 Task: Create a due date automation trigger when advanced on, on the wednesday of the week a card is due add dates not due tomorrow at 11:00 AM.
Action: Mouse moved to (1230, 233)
Screenshot: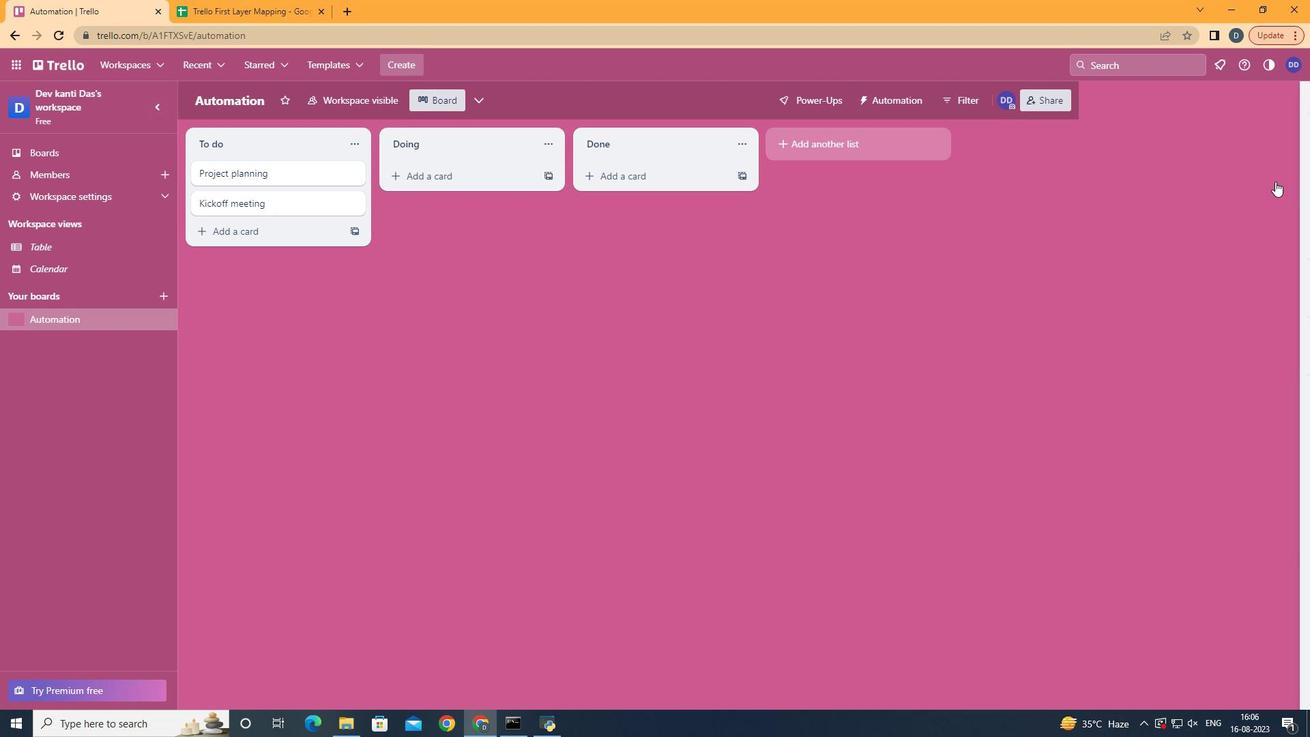 
Action: Mouse pressed left at (1230, 233)
Screenshot: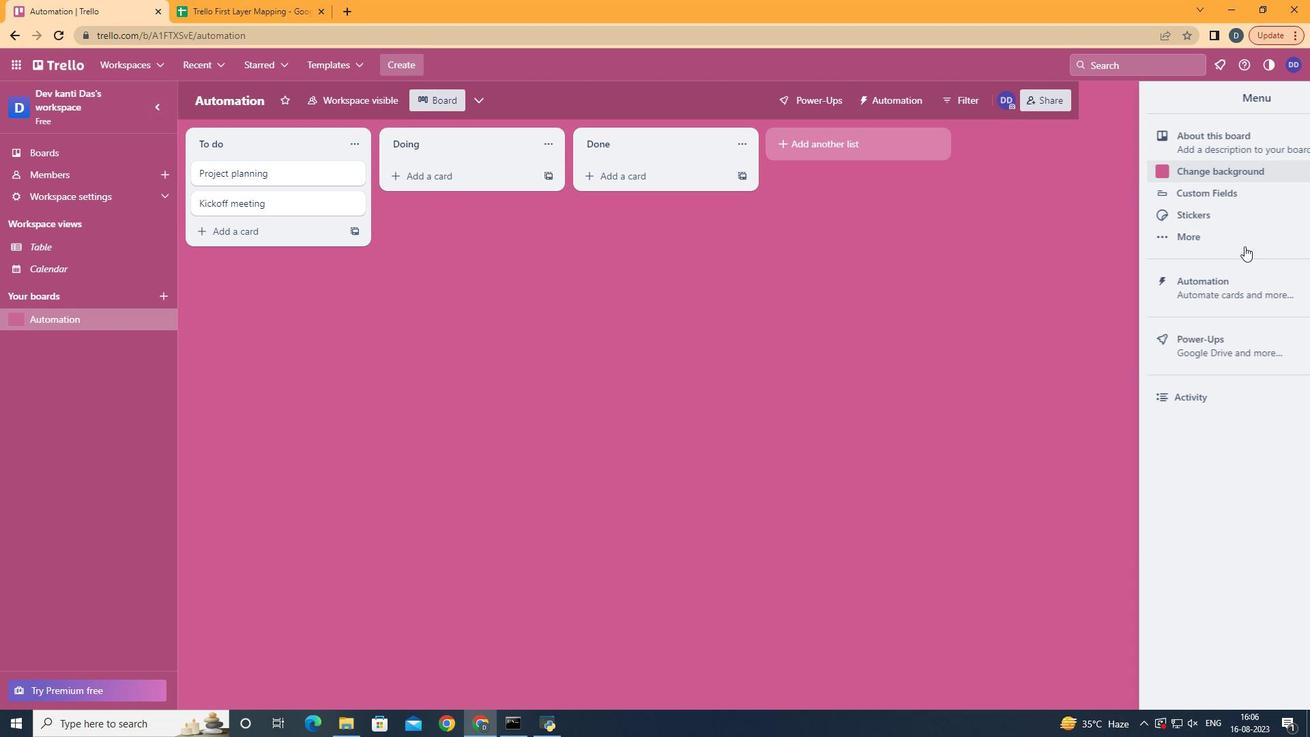
Action: Mouse moved to (1164, 365)
Screenshot: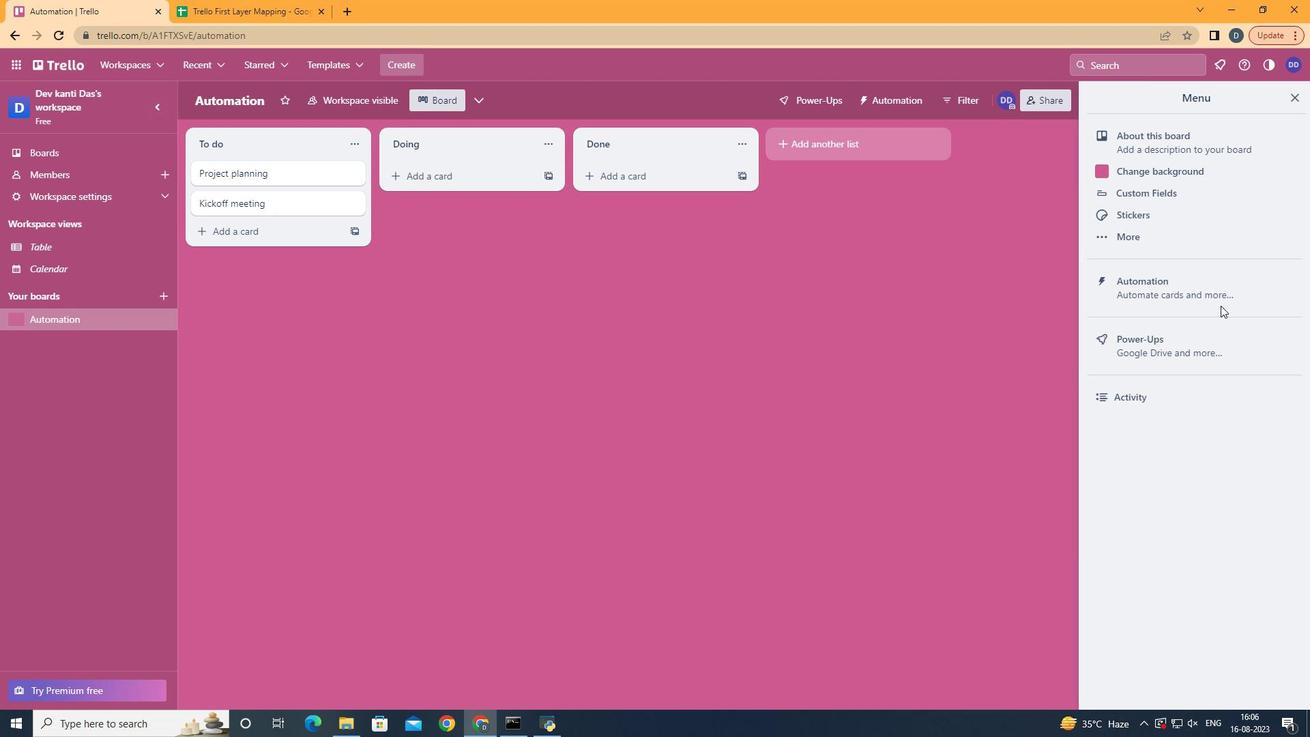 
Action: Mouse pressed left at (1164, 365)
Screenshot: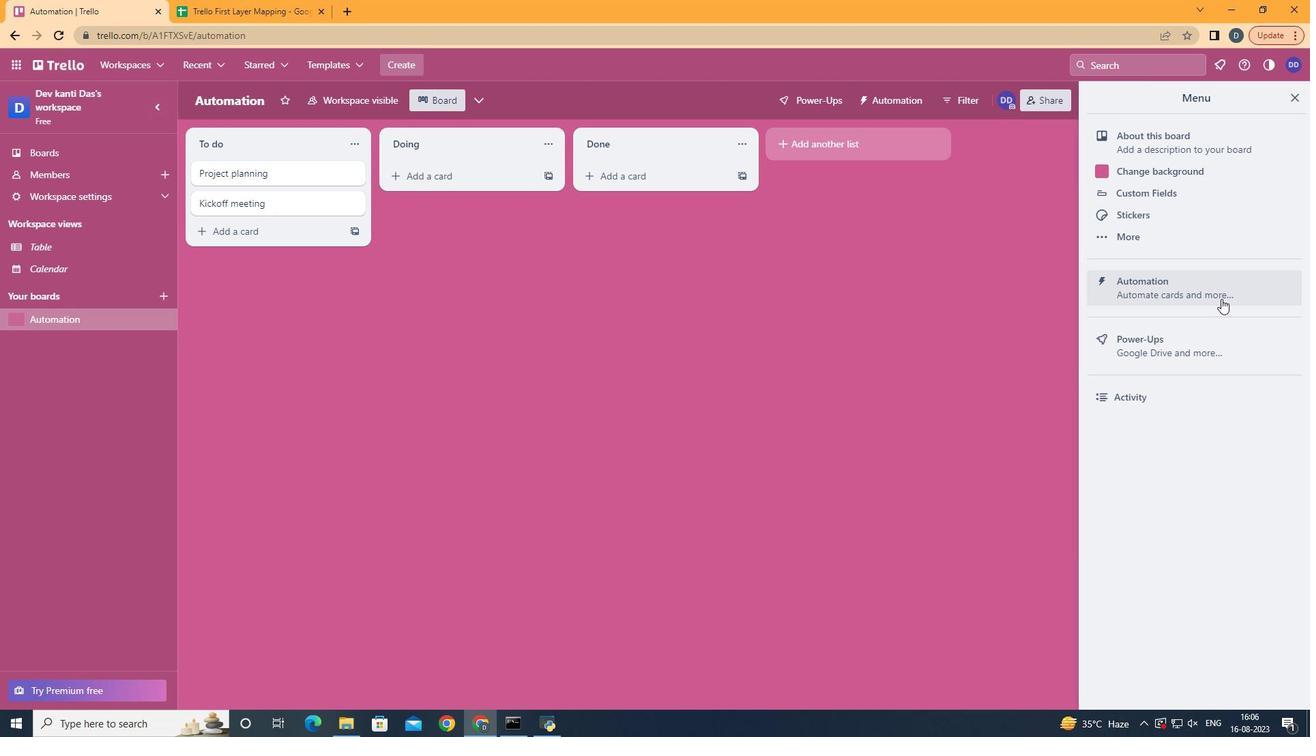 
Action: Mouse moved to (1165, 360)
Screenshot: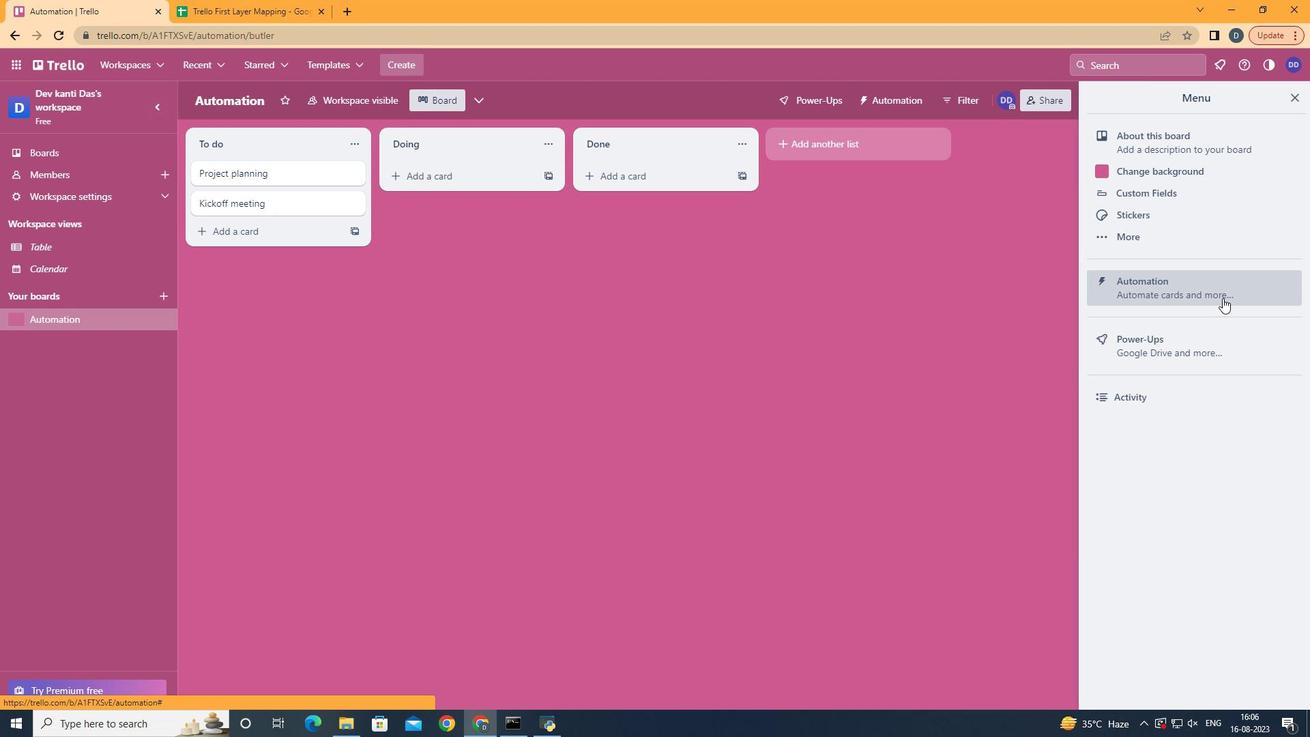 
Action: Mouse pressed left at (1165, 360)
Screenshot: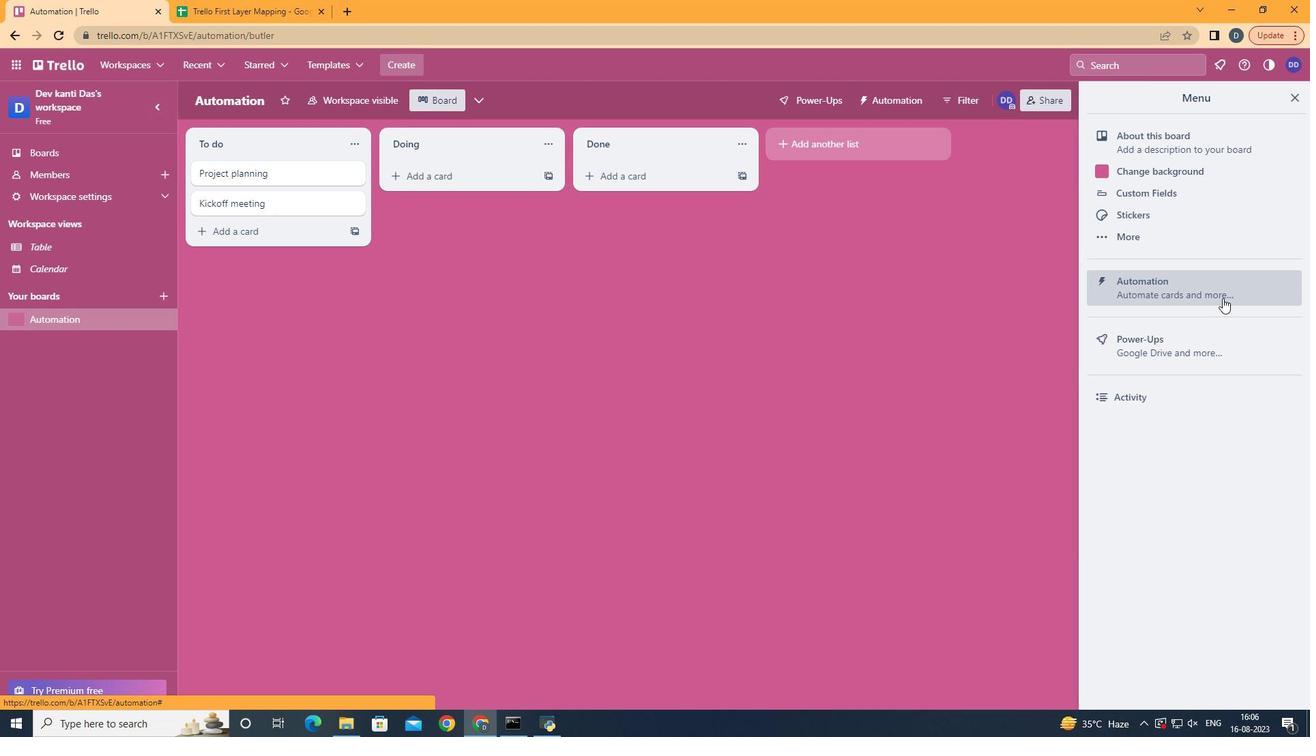 
Action: Mouse moved to (262, 352)
Screenshot: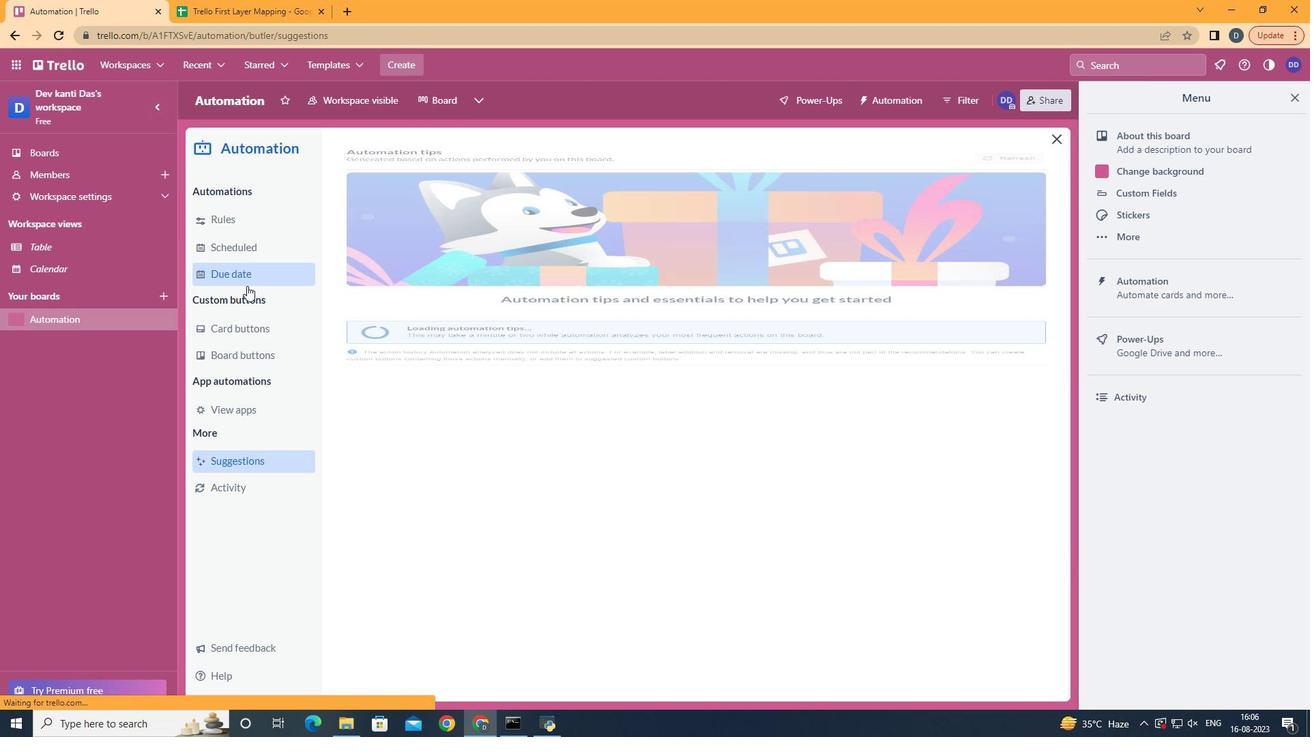 
Action: Mouse pressed left at (262, 352)
Screenshot: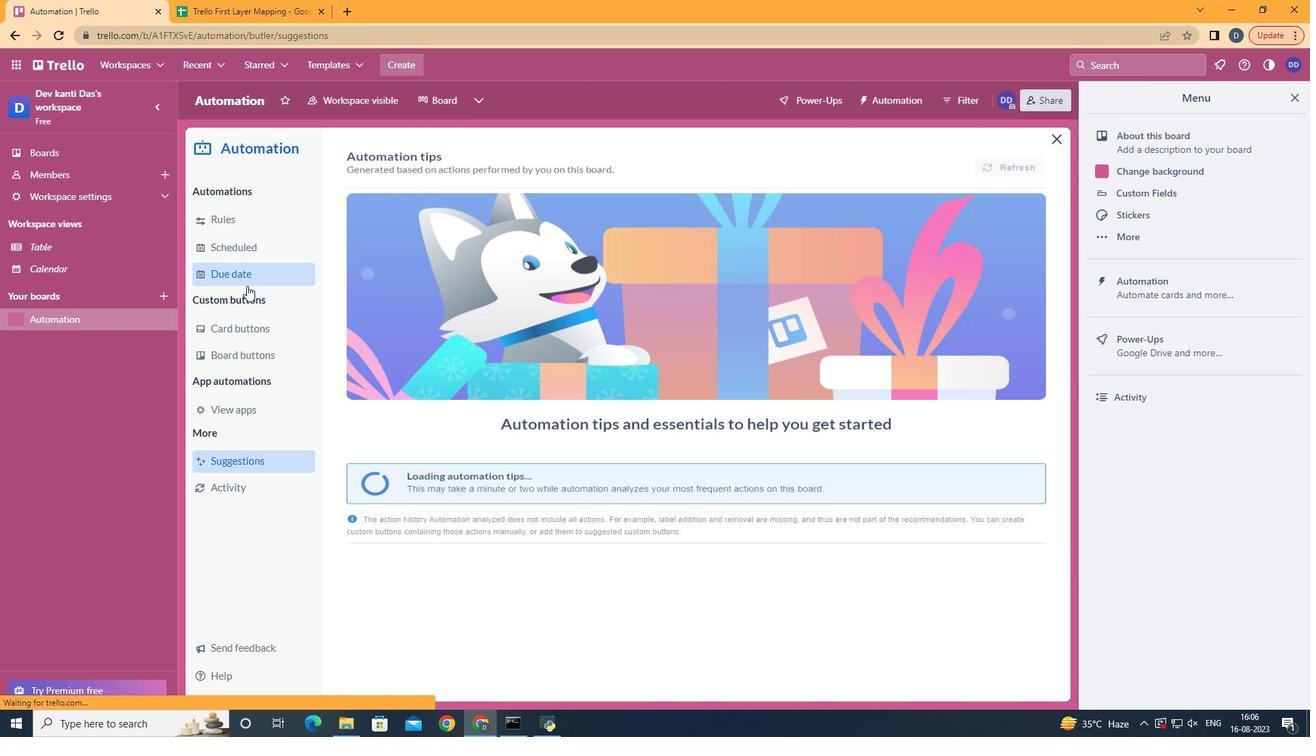 
Action: Mouse moved to (927, 272)
Screenshot: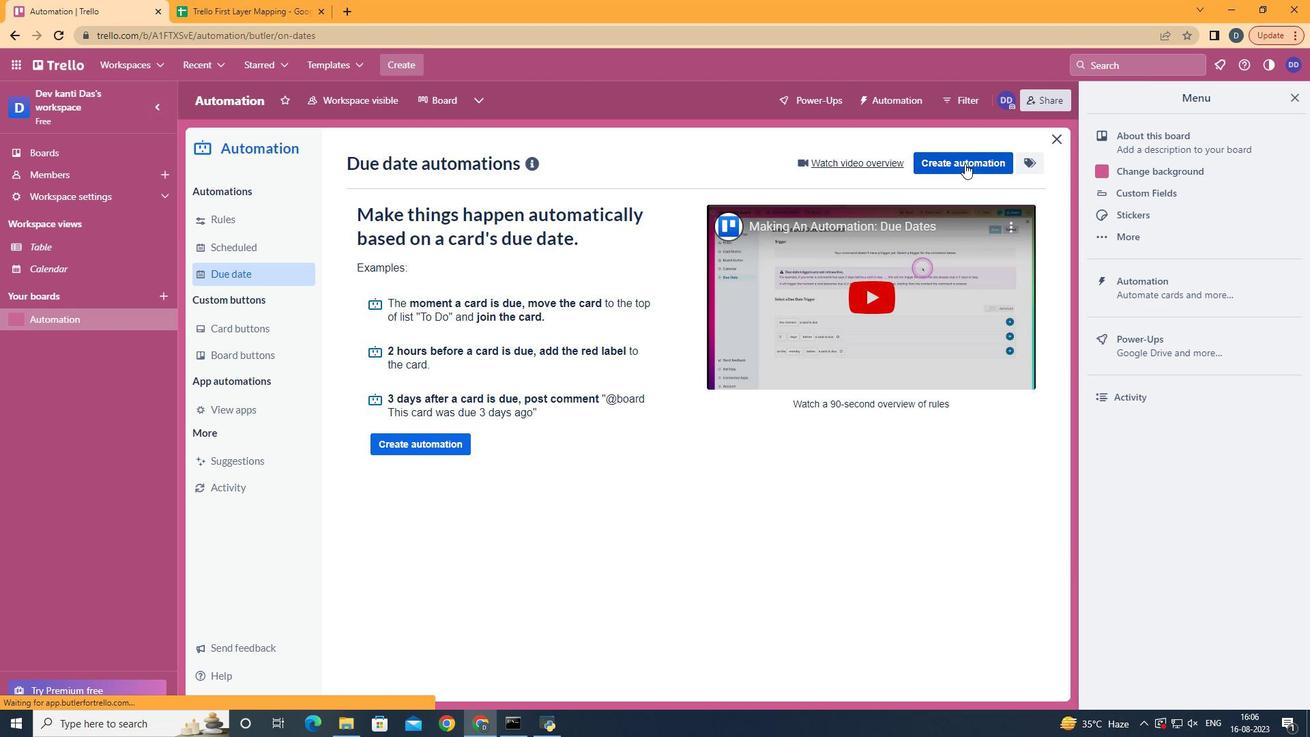 
Action: Mouse pressed left at (927, 272)
Screenshot: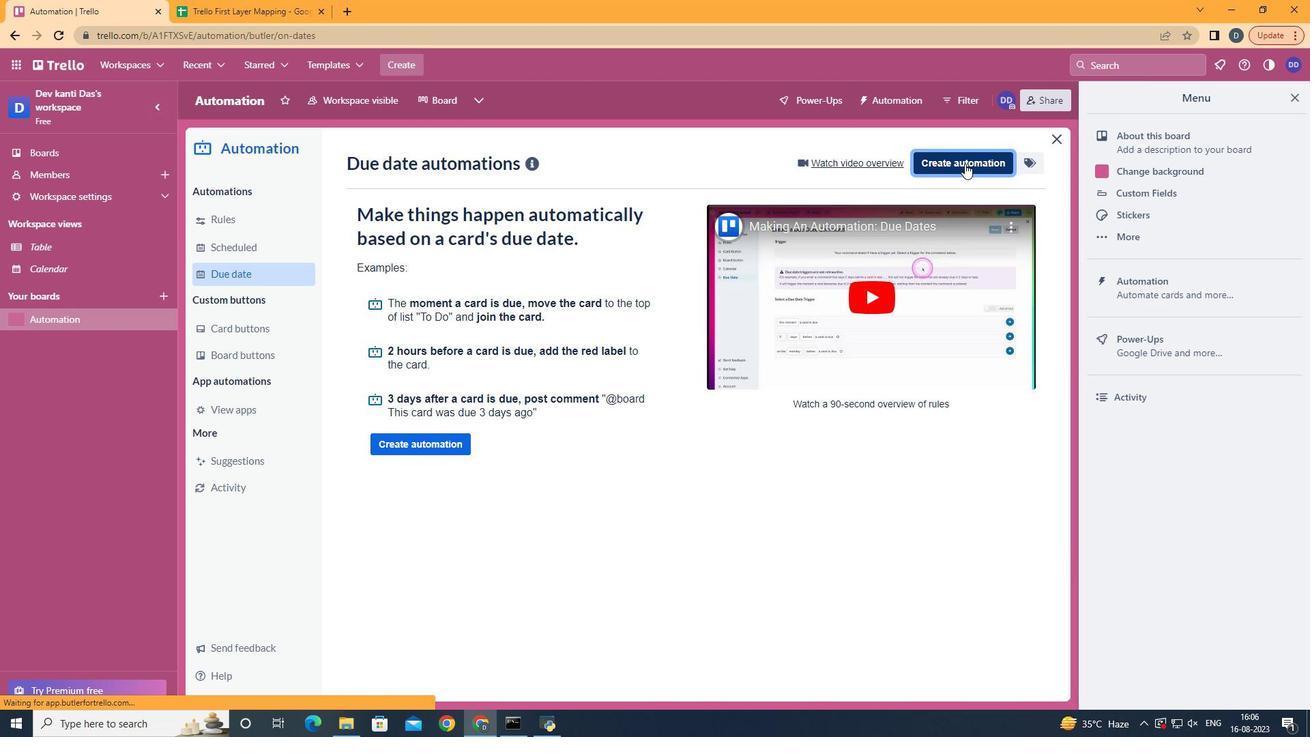 
Action: Mouse moved to (716, 356)
Screenshot: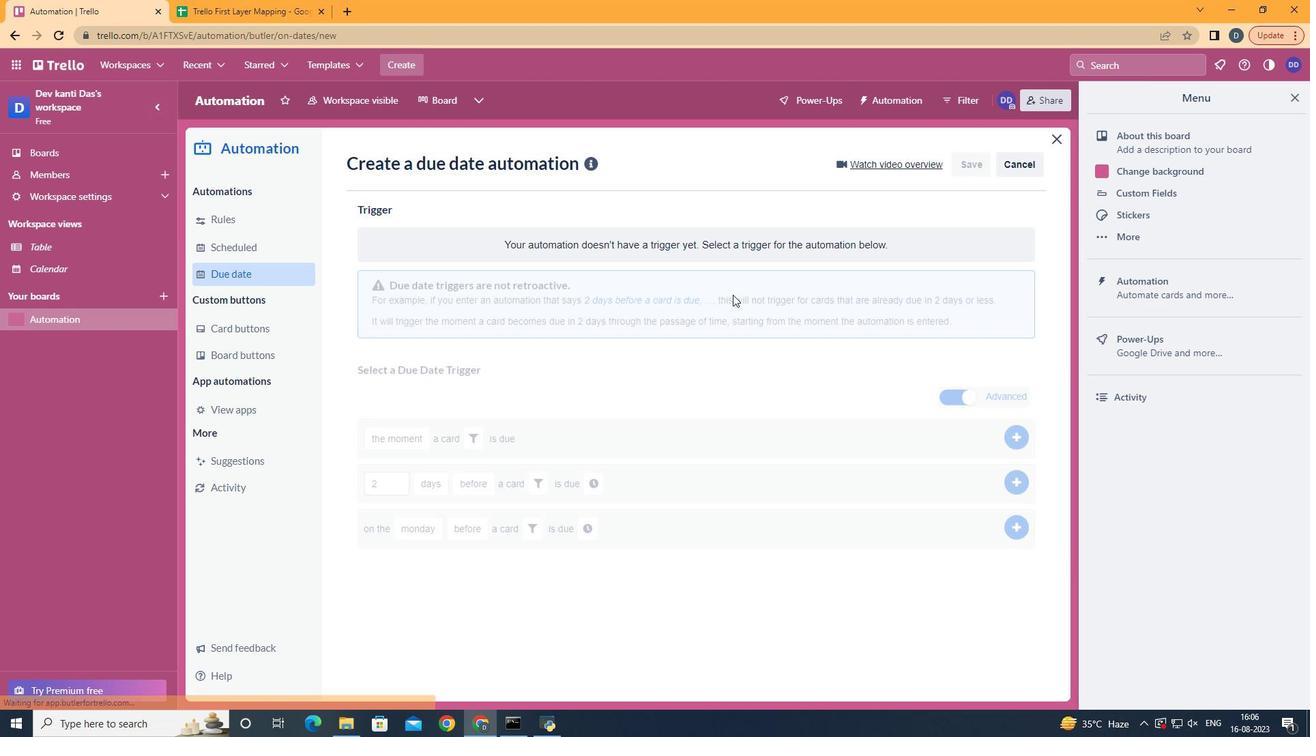 
Action: Mouse pressed left at (716, 356)
Screenshot: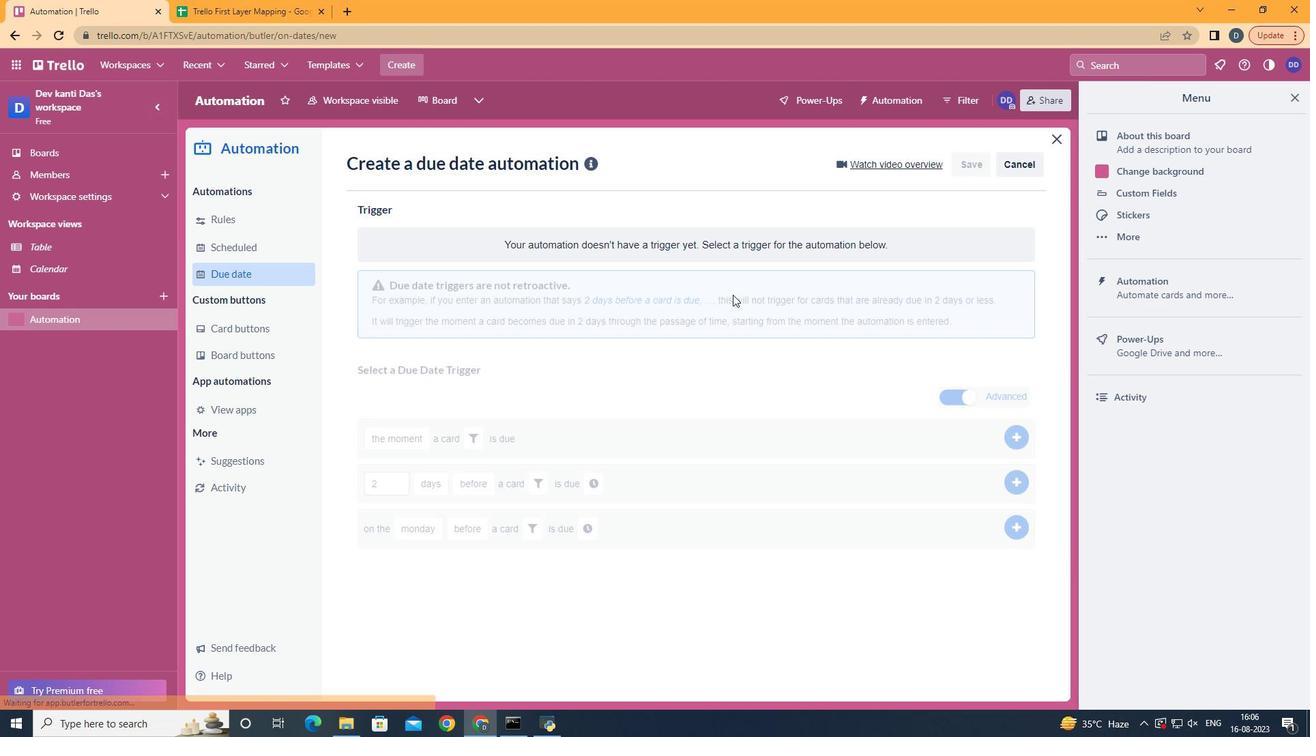 
Action: Mouse moved to (446, 431)
Screenshot: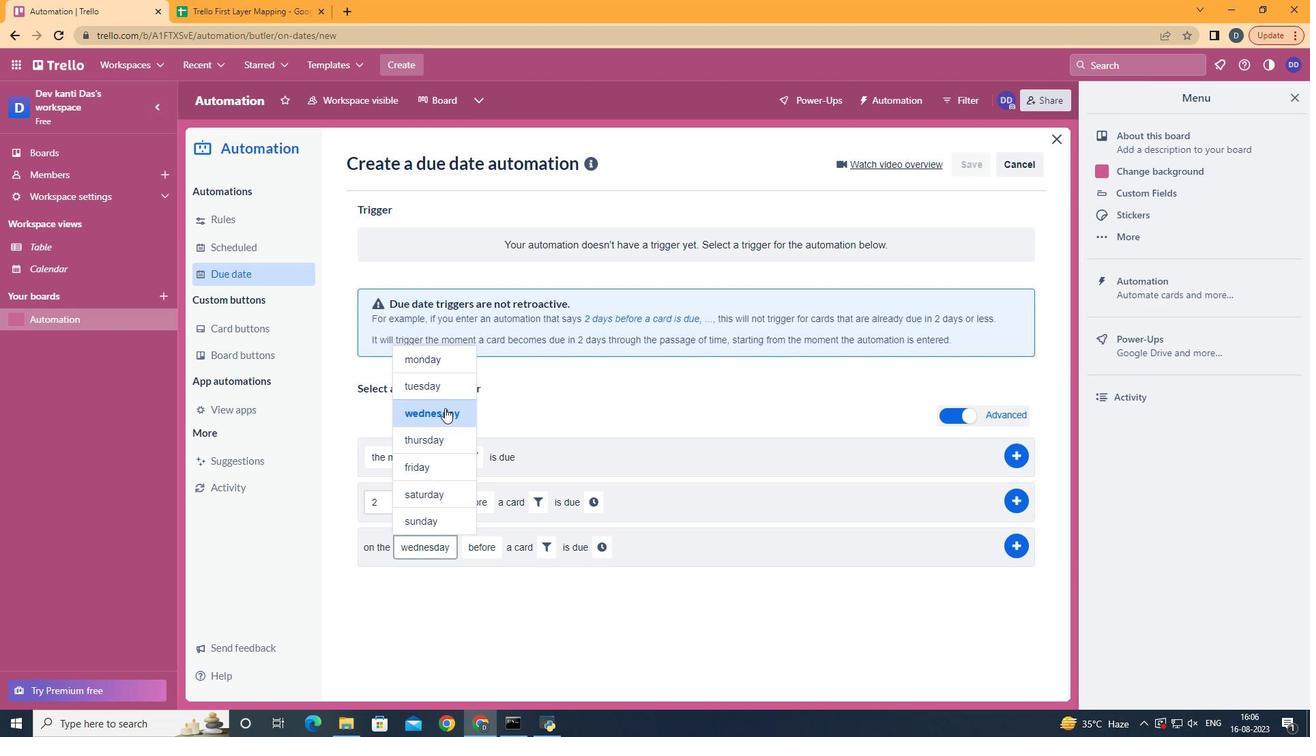 
Action: Mouse pressed left at (446, 431)
Screenshot: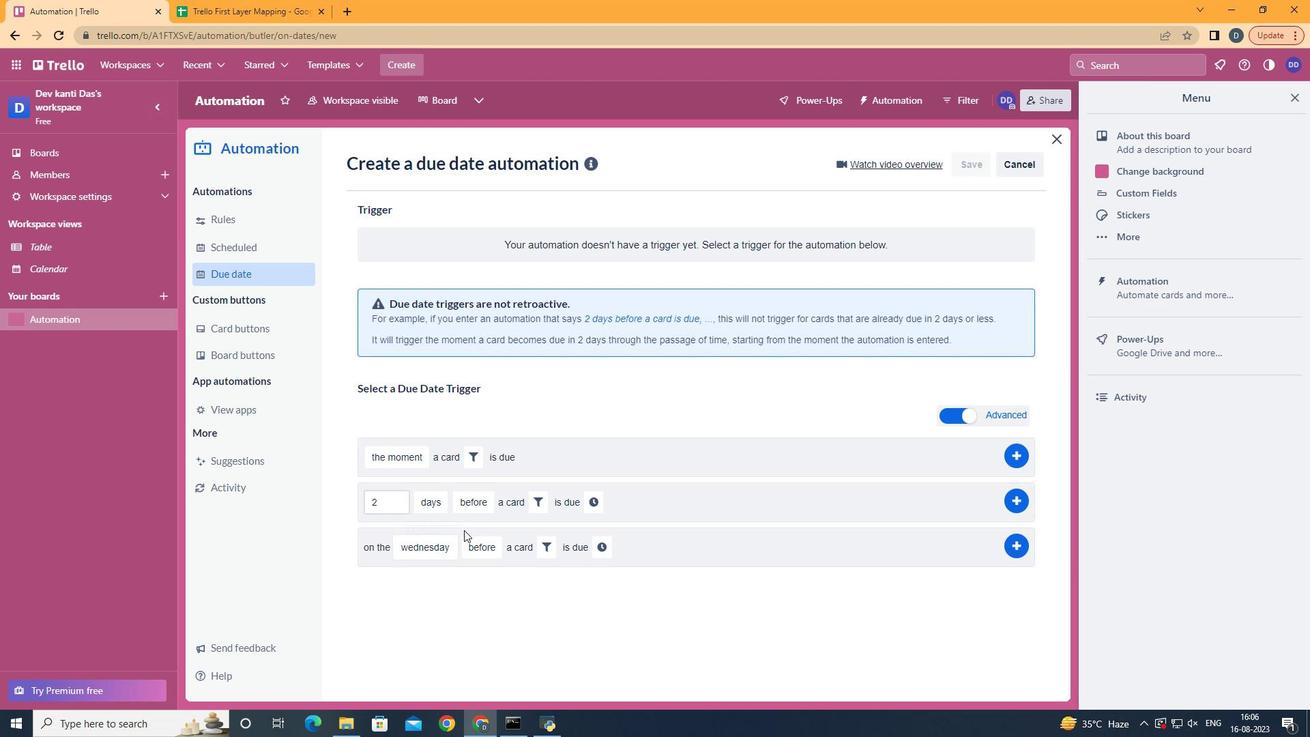 
Action: Mouse moved to (500, 569)
Screenshot: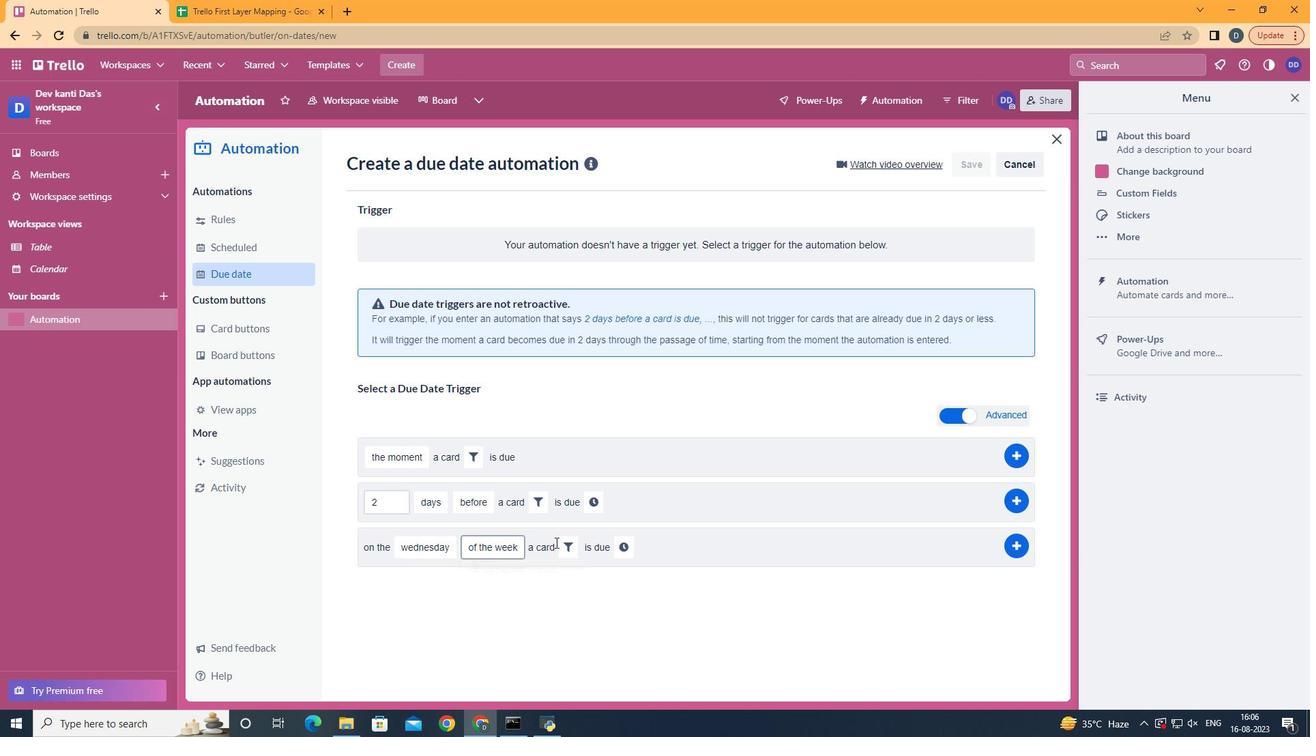 
Action: Mouse pressed left at (500, 569)
Screenshot: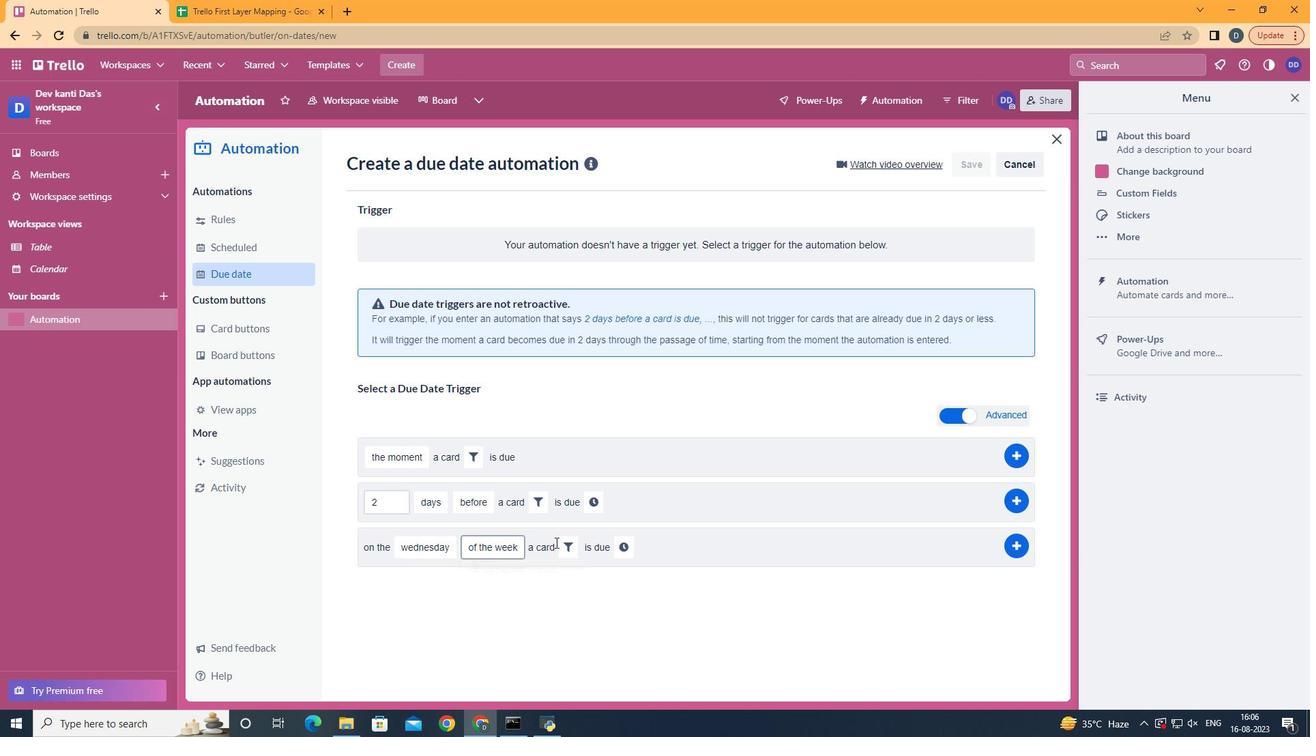
Action: Mouse moved to (554, 514)
Screenshot: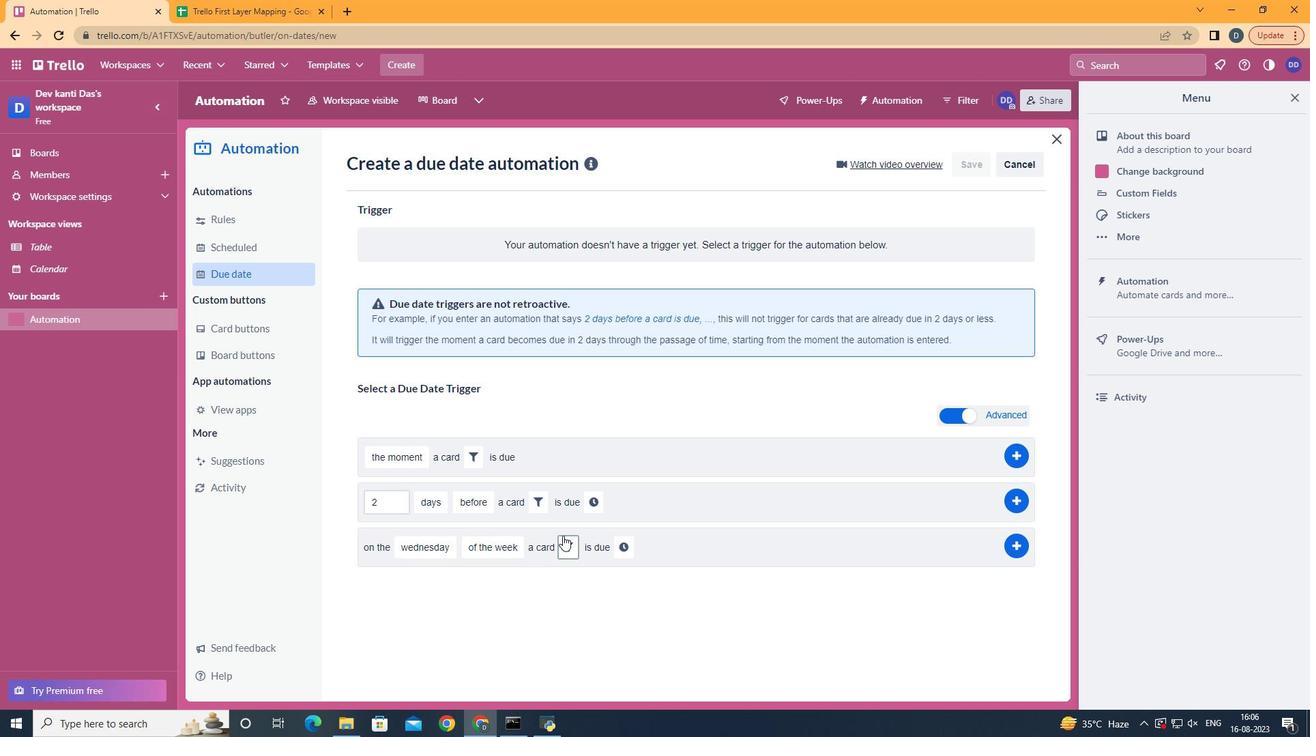 
Action: Mouse pressed left at (554, 514)
Screenshot: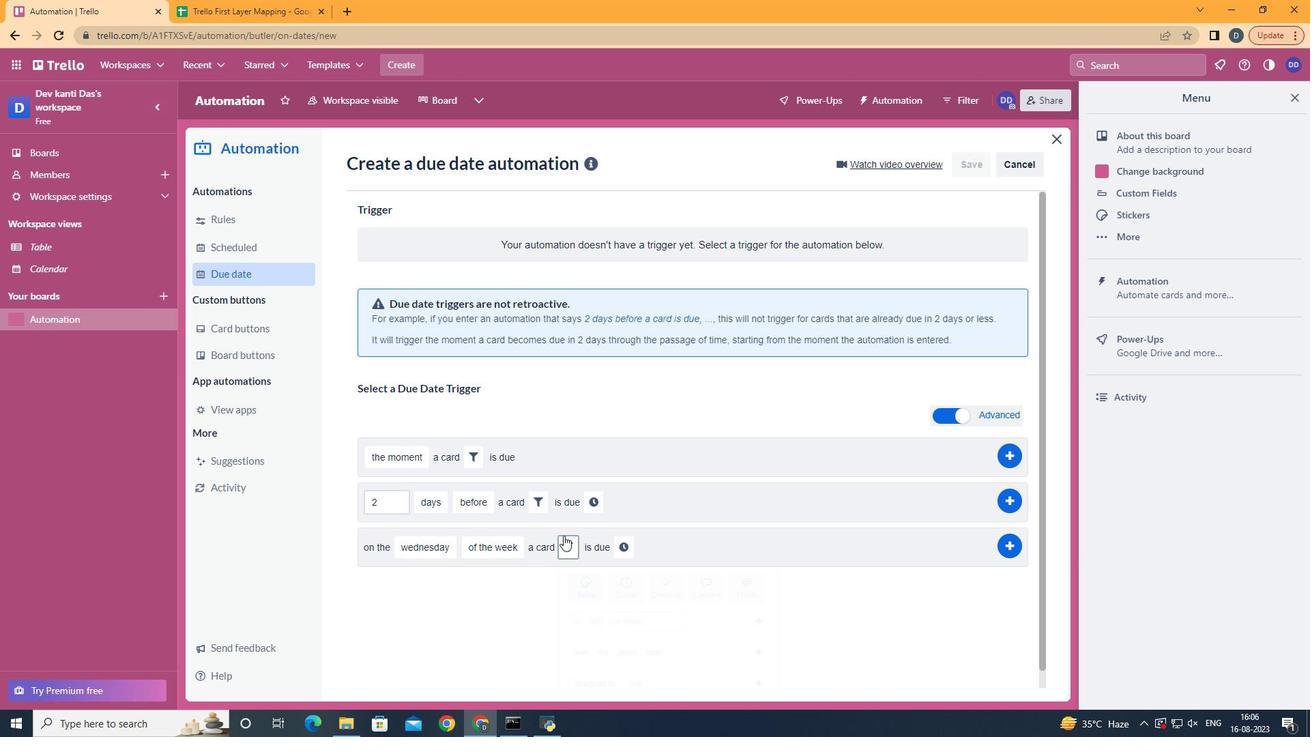 
Action: Mouse moved to (635, 550)
Screenshot: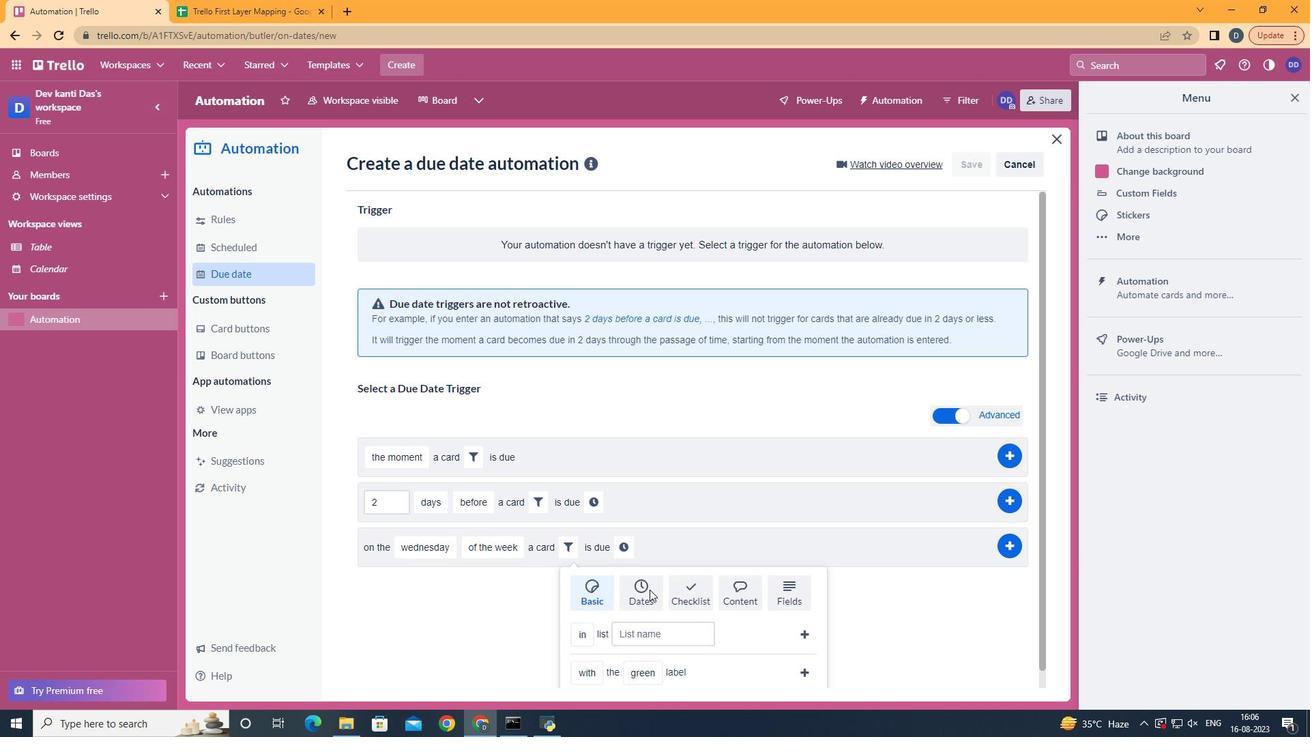 
Action: Mouse pressed left at (635, 550)
Screenshot: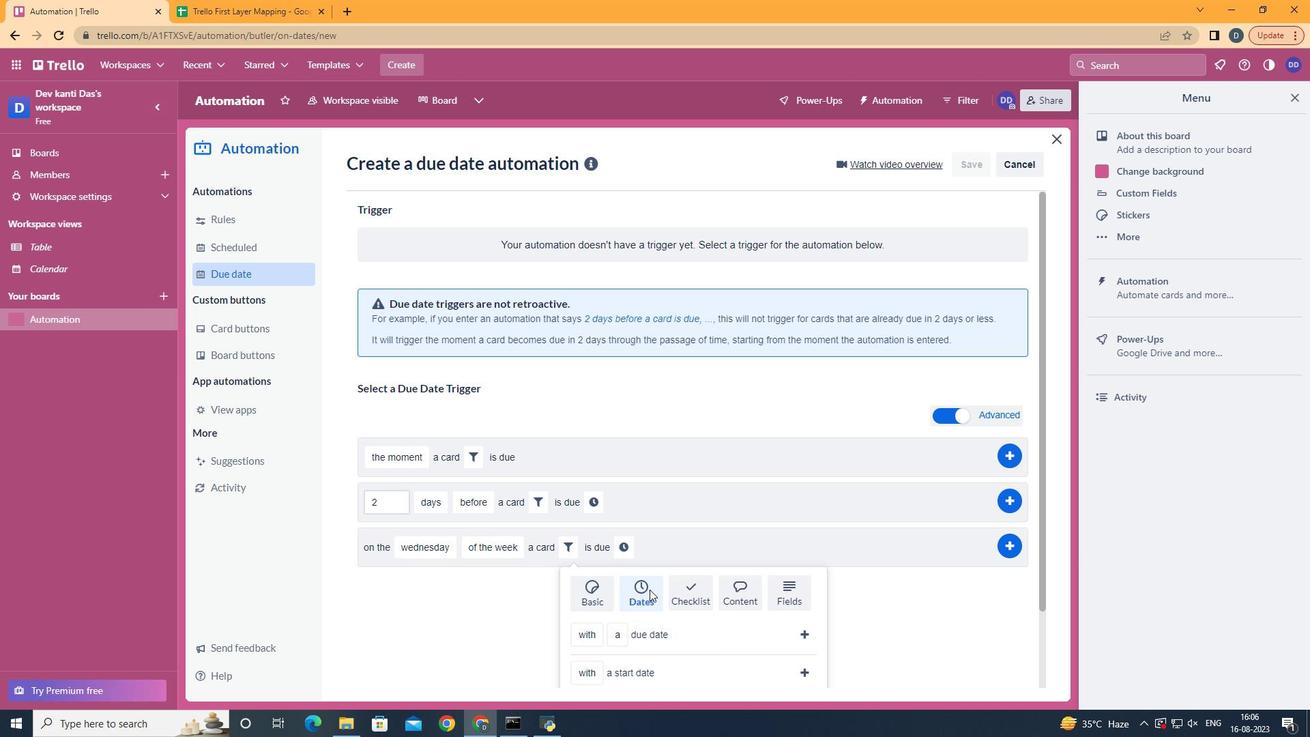 
Action: Mouse scrolled (635, 550) with delta (0, 0)
Screenshot: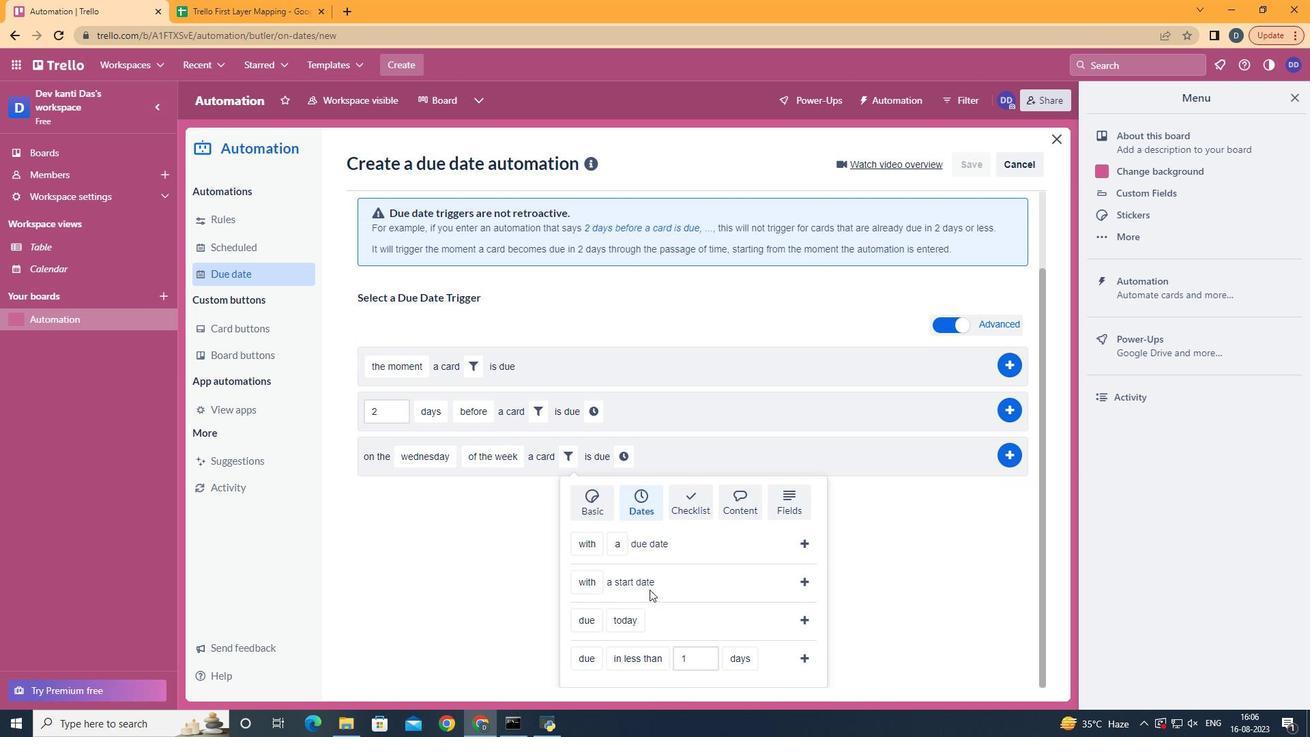 
Action: Mouse scrolled (635, 550) with delta (0, 0)
Screenshot: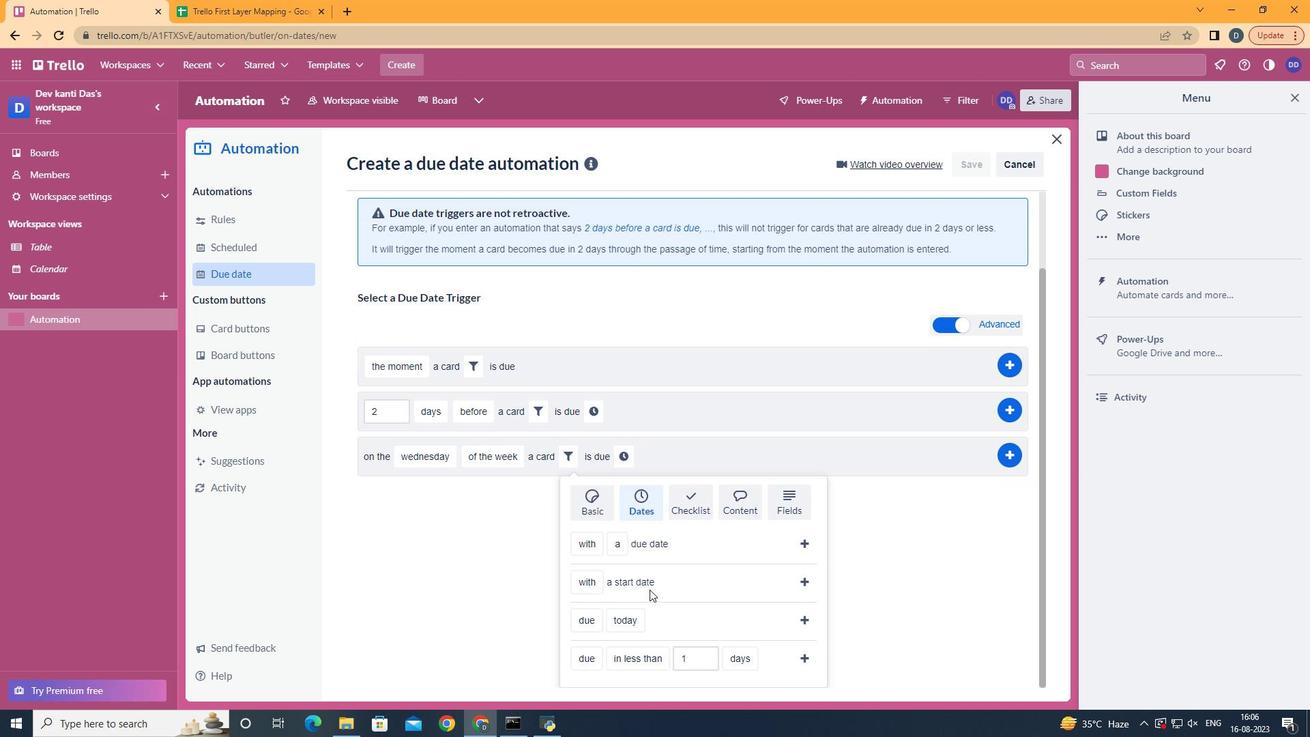 
Action: Mouse scrolled (635, 550) with delta (0, 0)
Screenshot: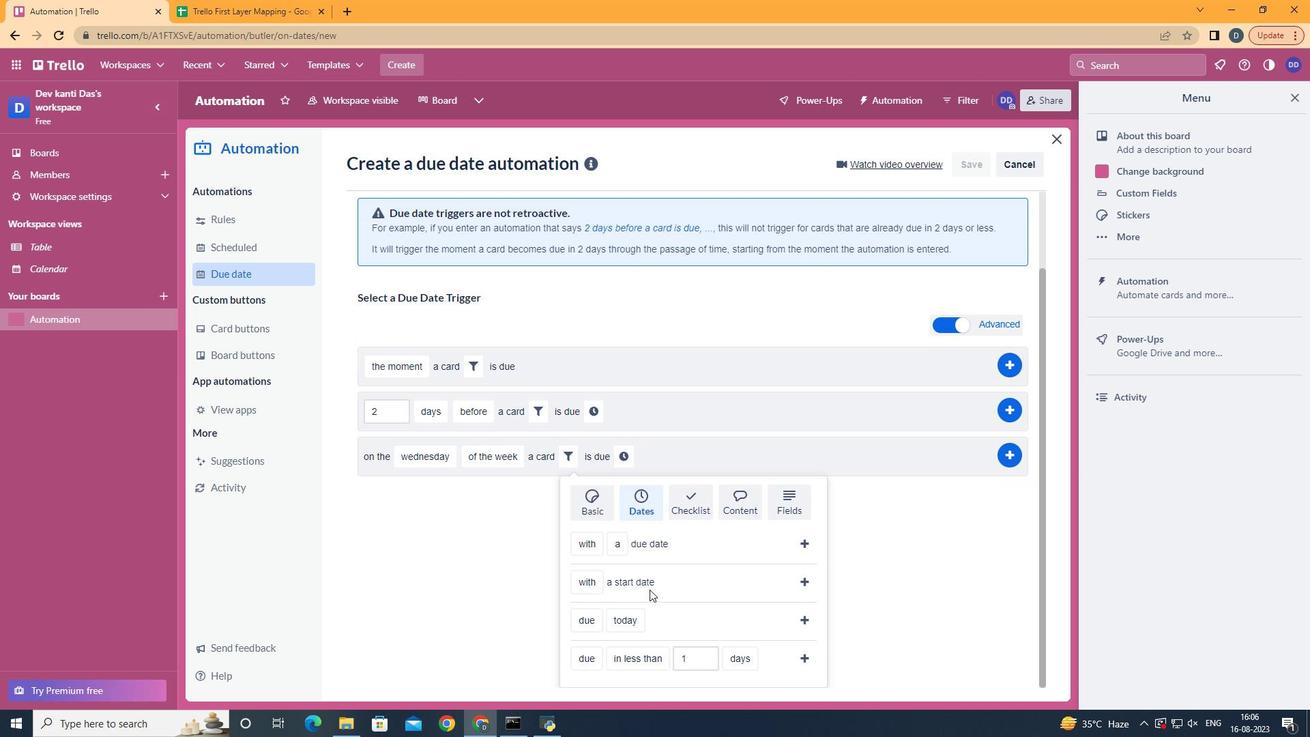 
Action: Mouse scrolled (635, 550) with delta (0, 0)
Screenshot: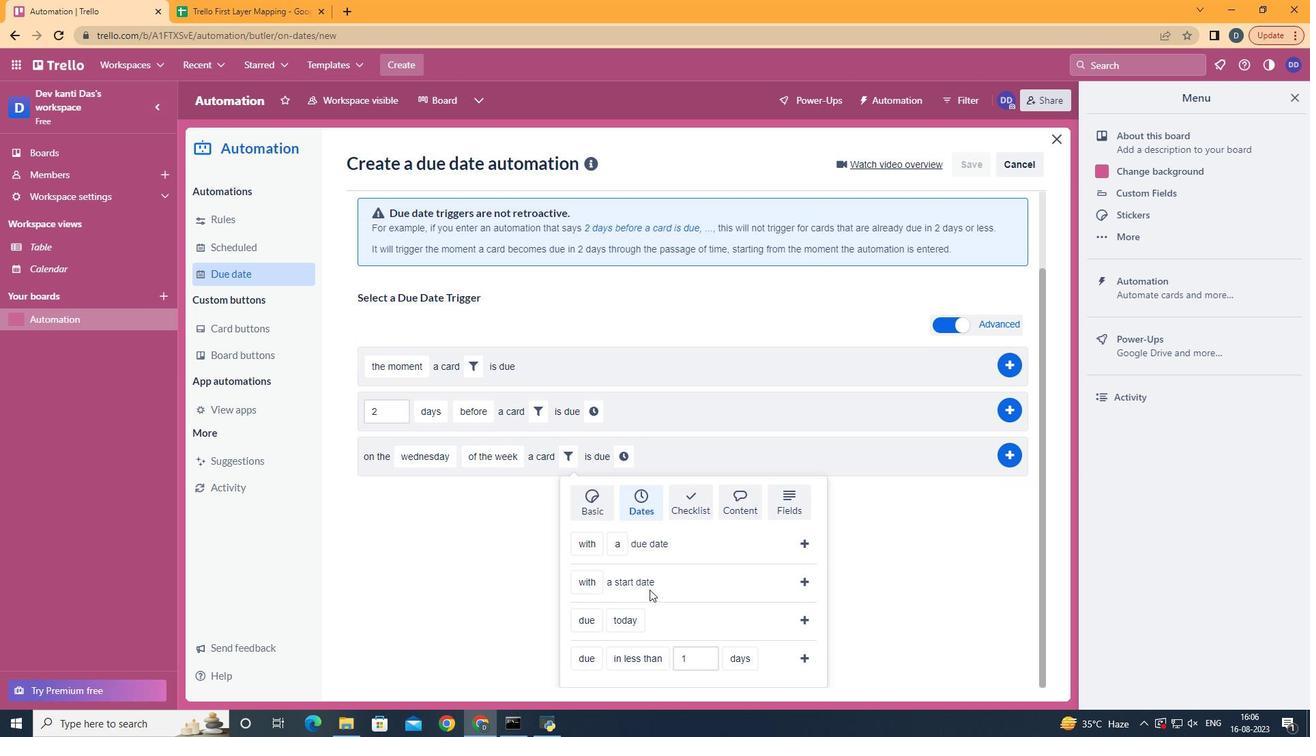 
Action: Mouse scrolled (635, 550) with delta (0, 0)
Screenshot: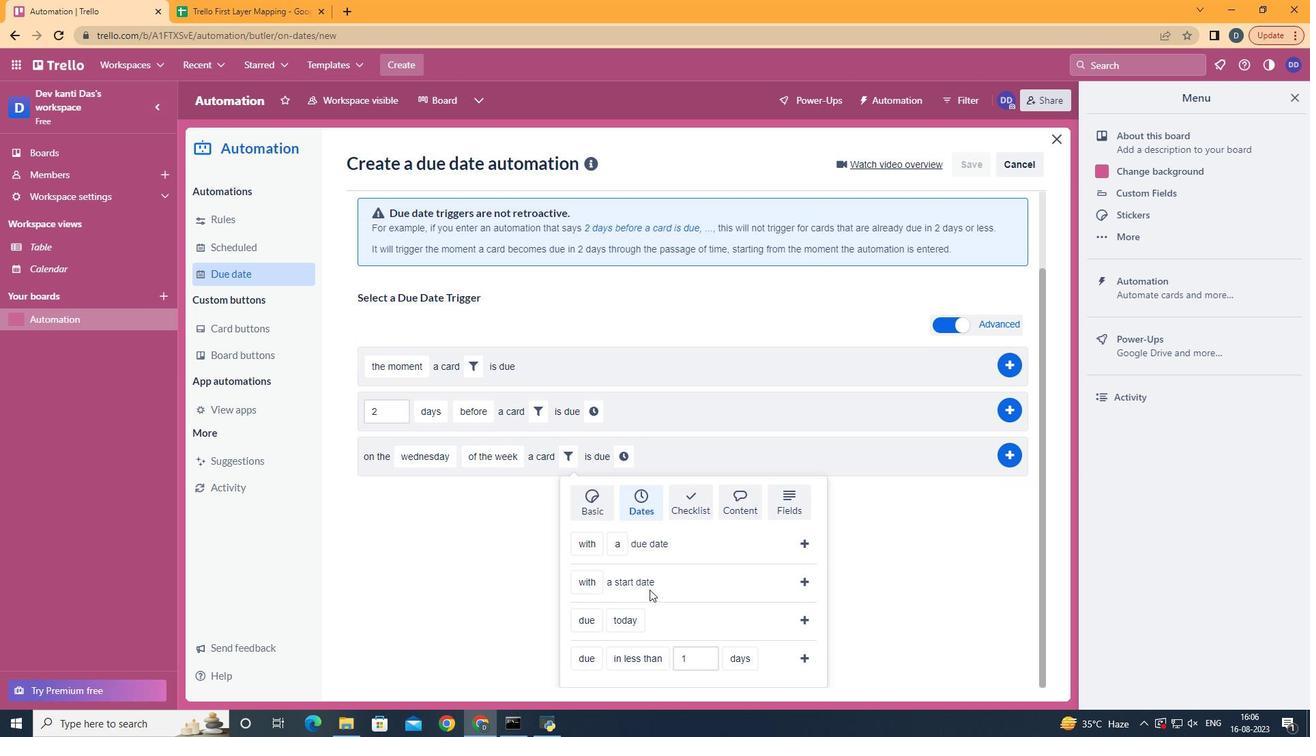 
Action: Mouse moved to (599, 520)
Screenshot: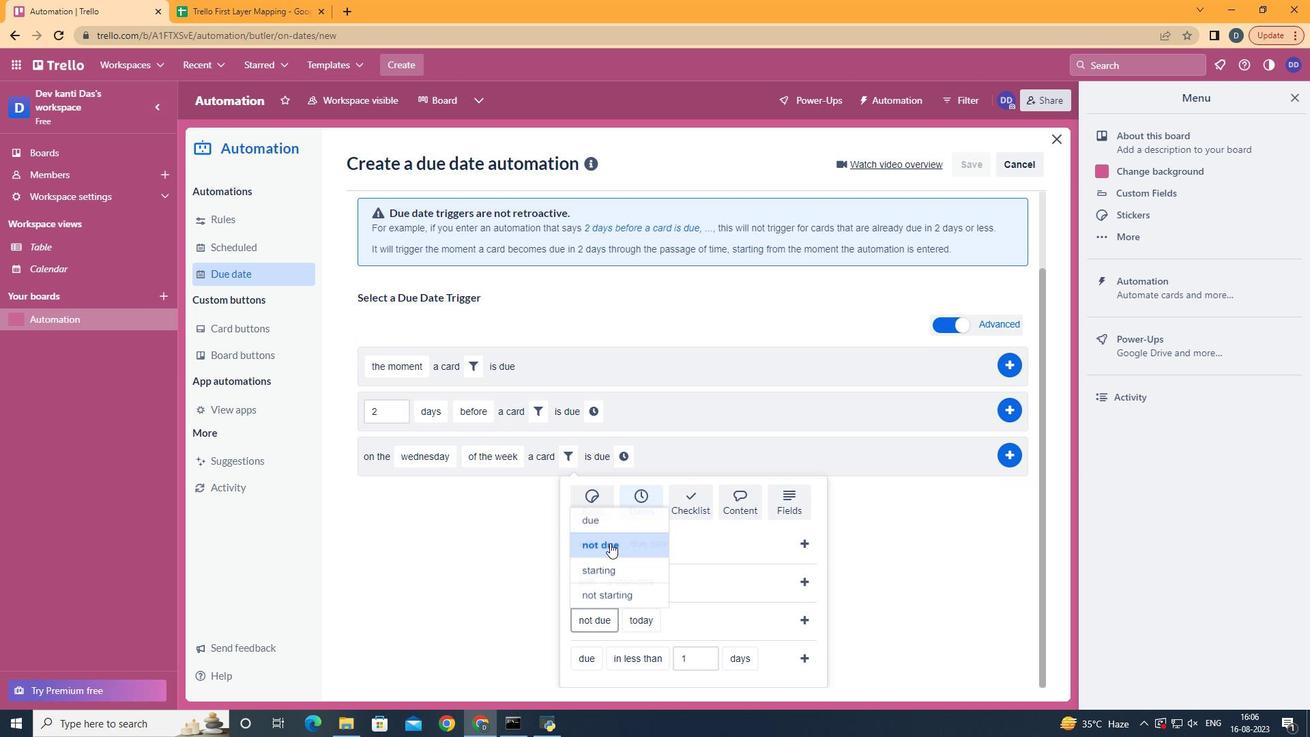 
Action: Mouse pressed left at (599, 520)
Screenshot: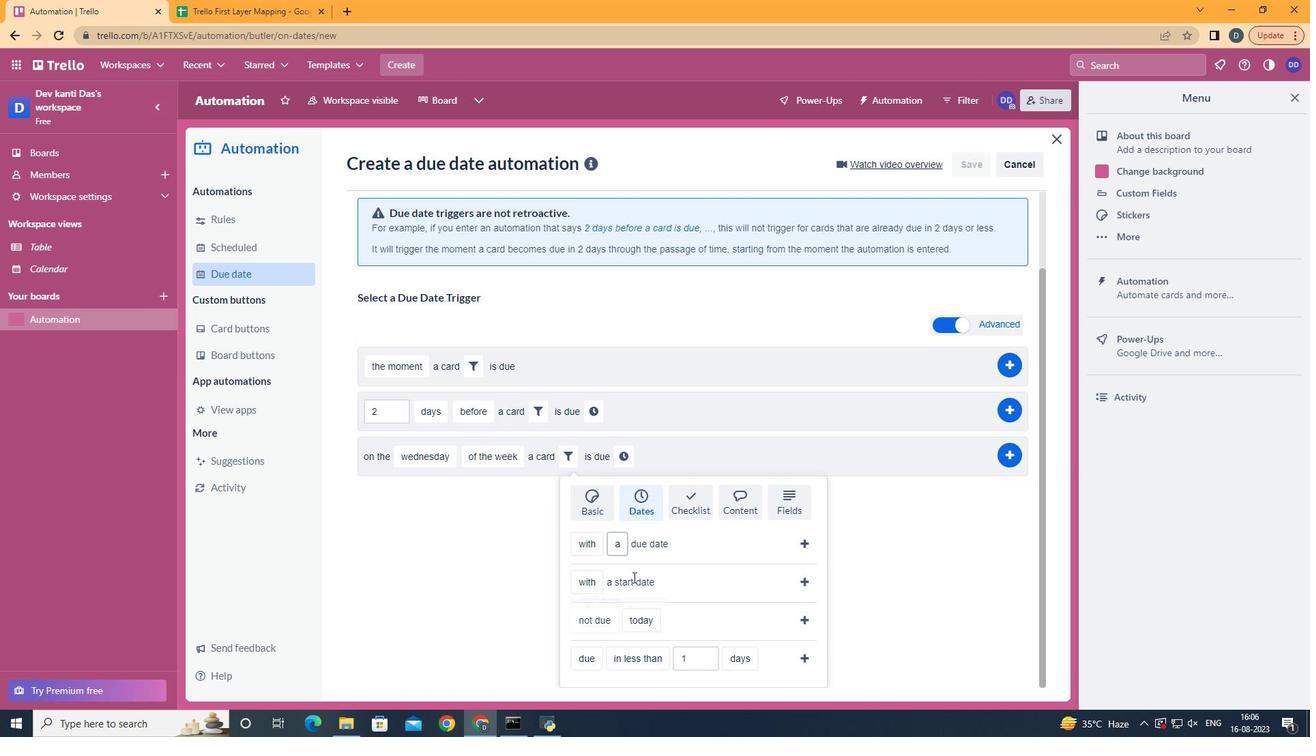 
Action: Mouse moved to (657, 483)
Screenshot: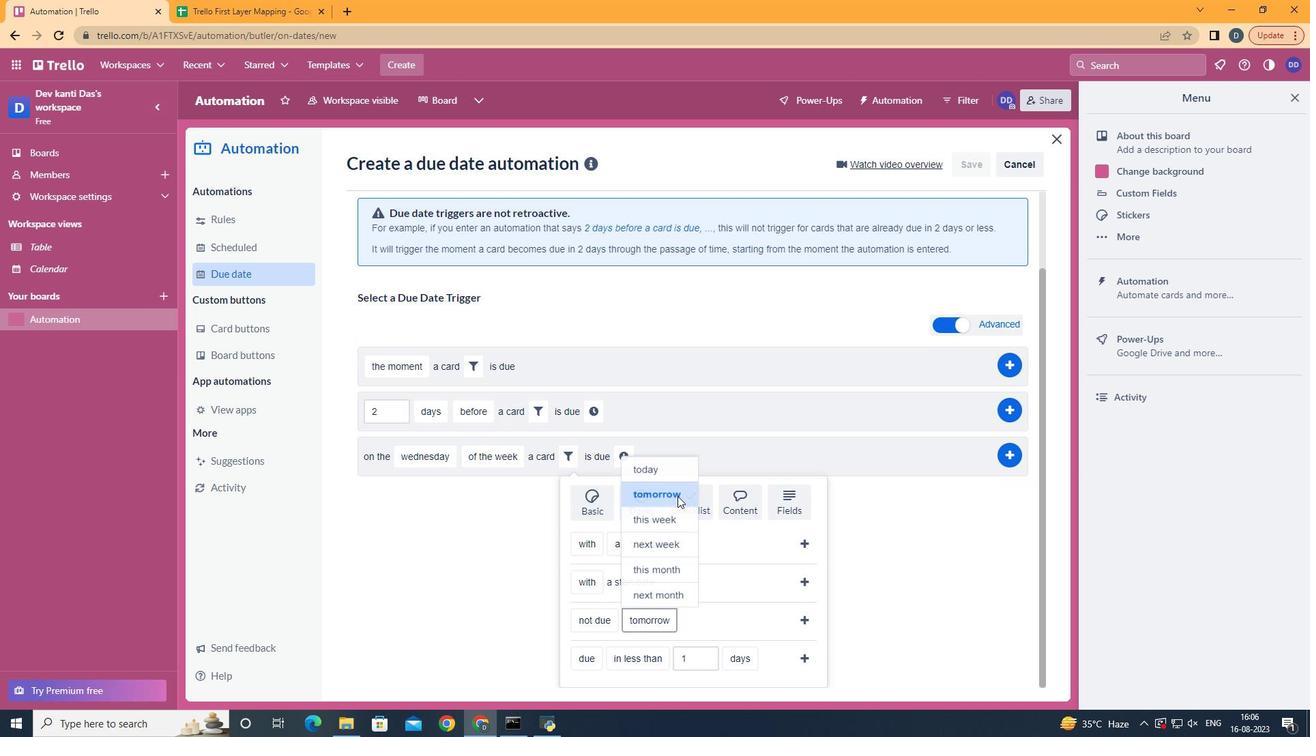 
Action: Mouse pressed left at (657, 483)
Screenshot: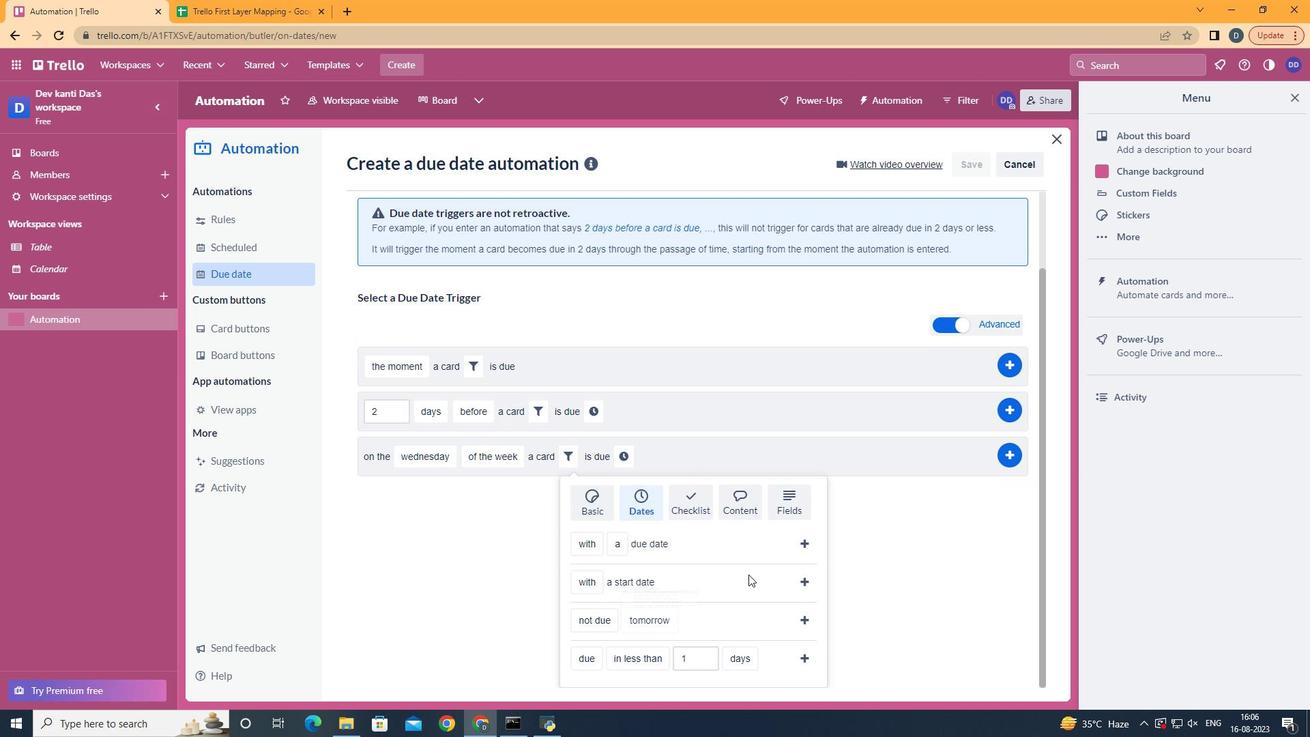 
Action: Mouse moved to (773, 570)
Screenshot: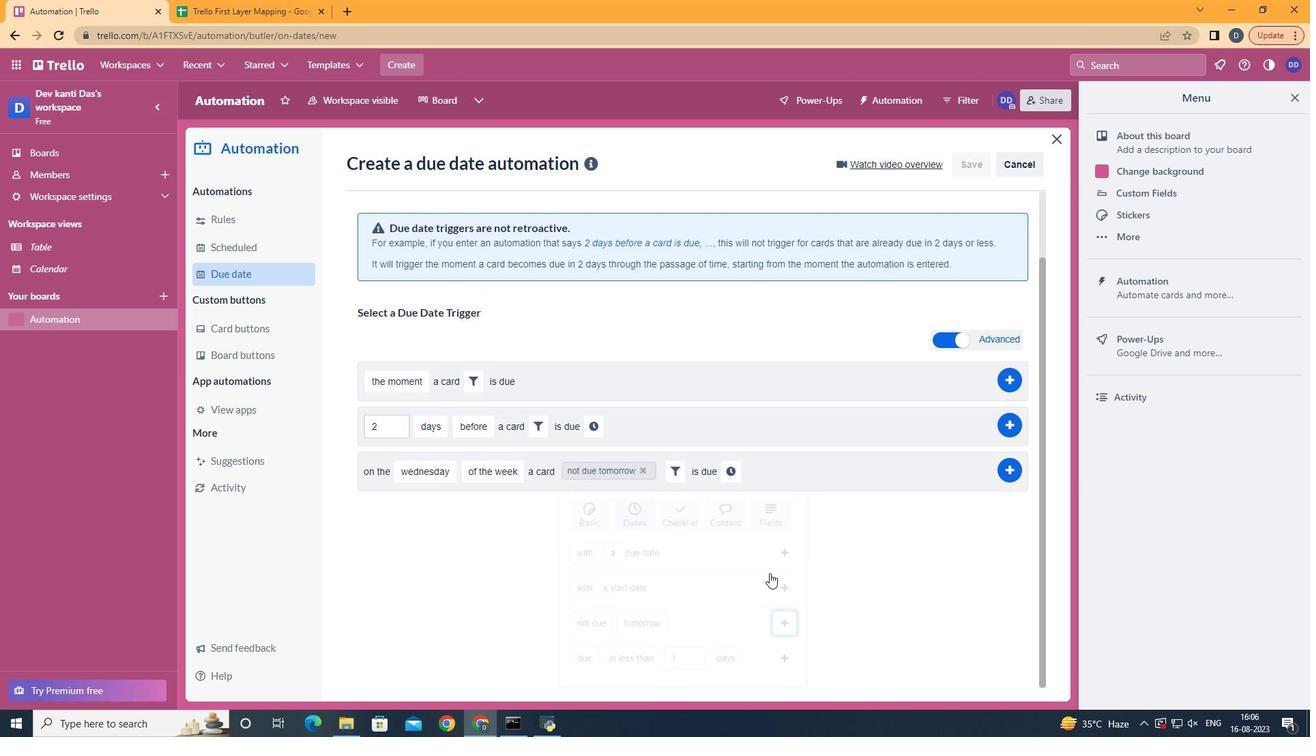 
Action: Mouse pressed left at (773, 570)
Screenshot: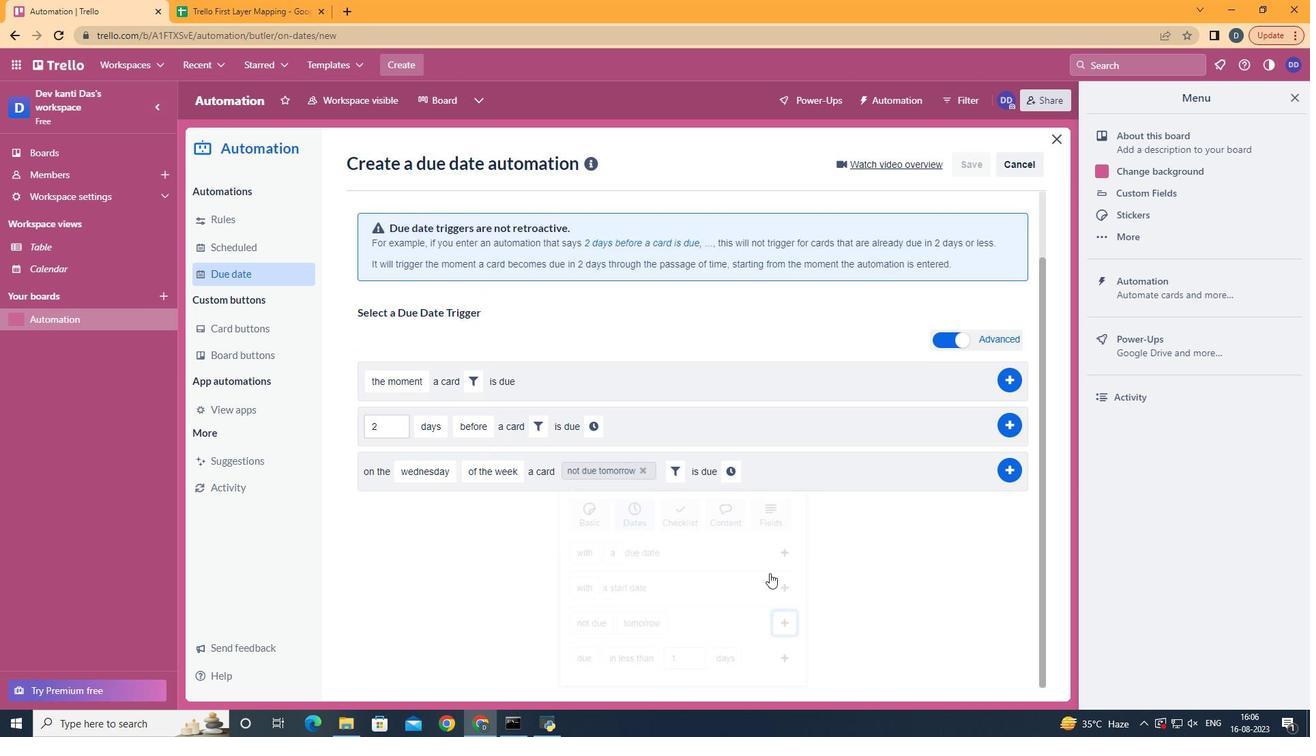 
Action: Mouse moved to (711, 520)
Screenshot: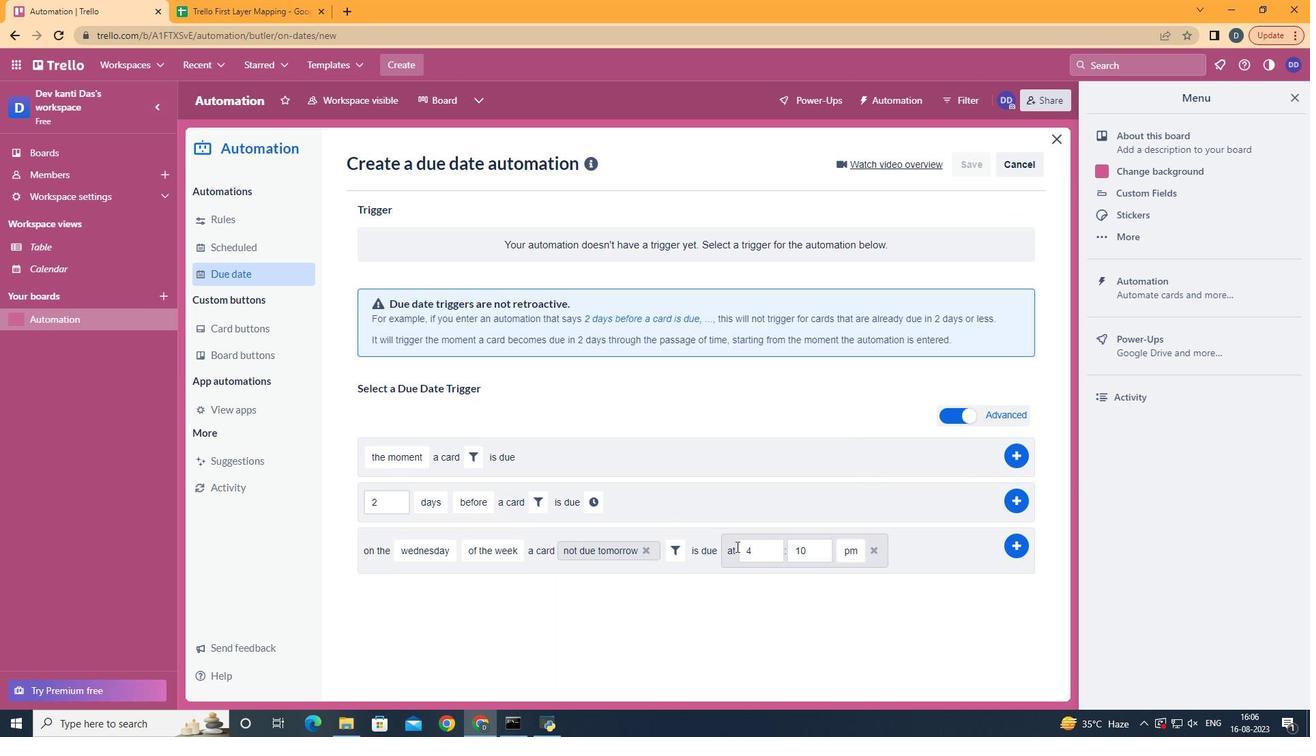 
Action: Mouse pressed left at (711, 520)
Screenshot: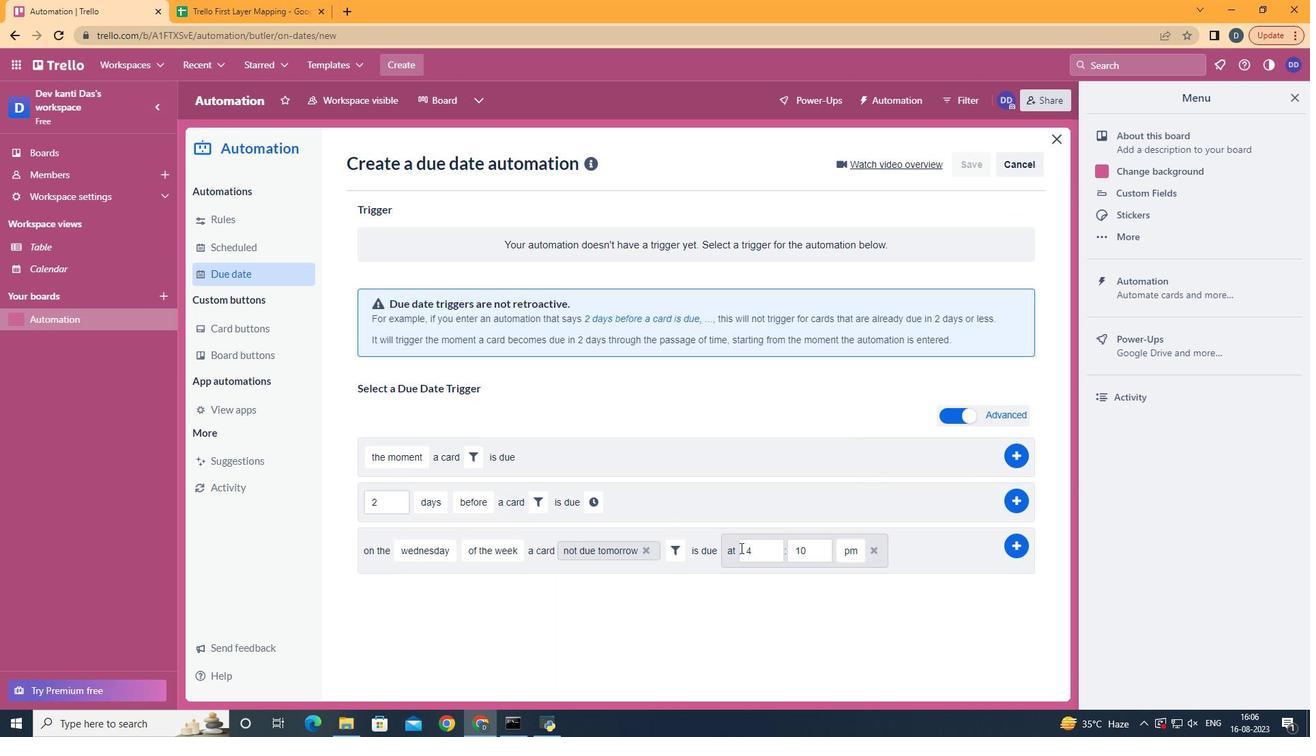 
Action: Mouse moved to (741, 524)
Screenshot: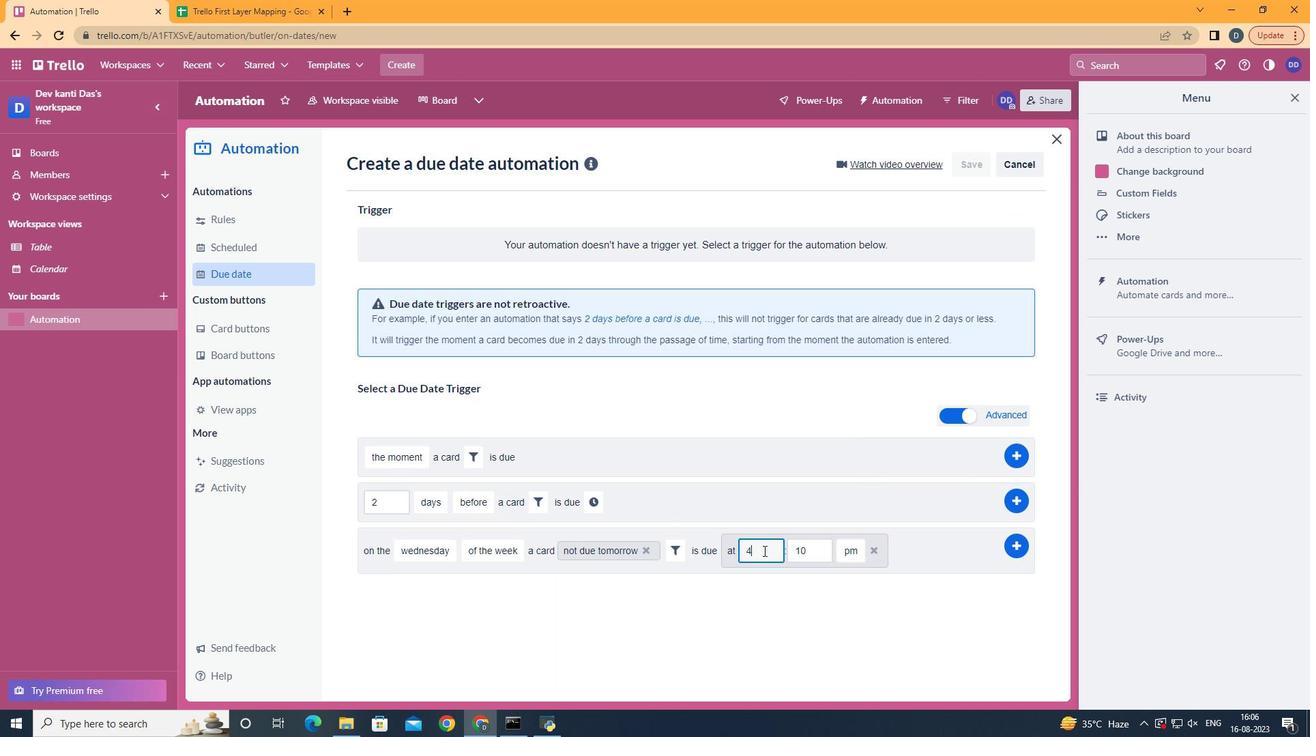 
Action: Mouse pressed left at (741, 524)
Screenshot: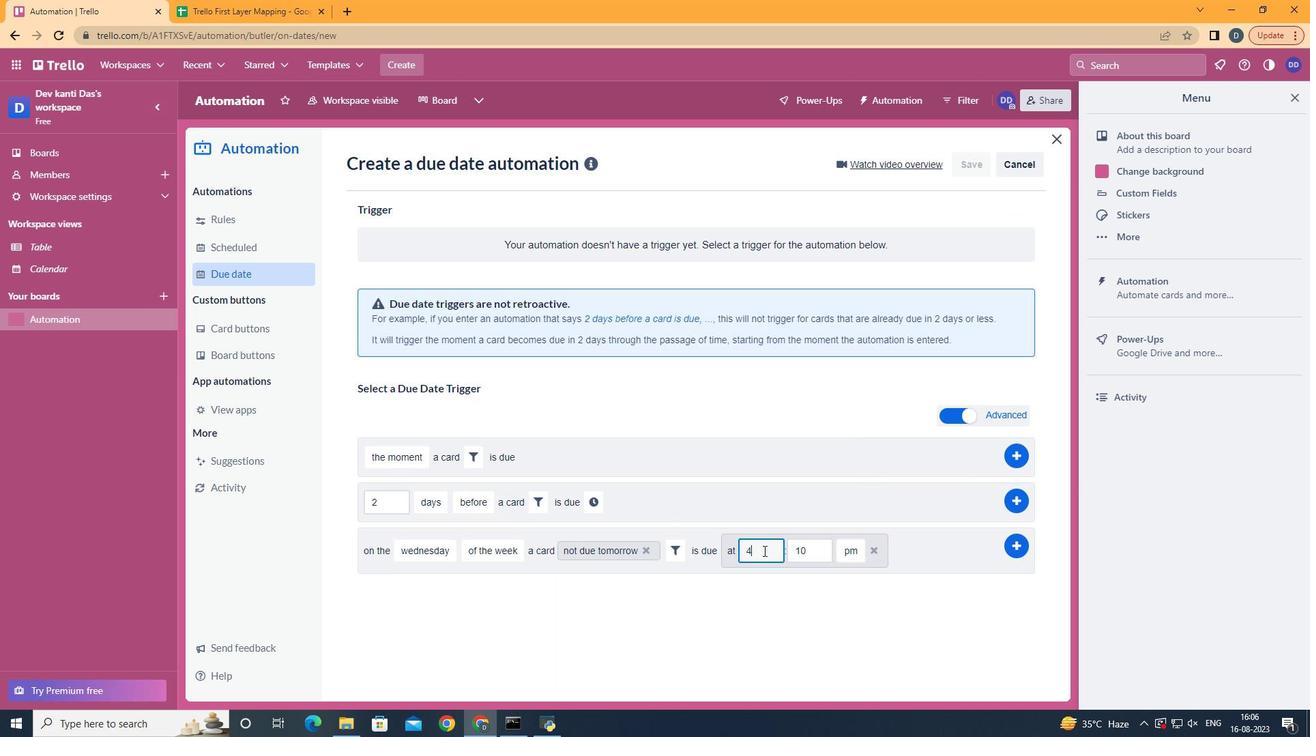 
Action: Key pressed <Key.backspace>11
Screenshot: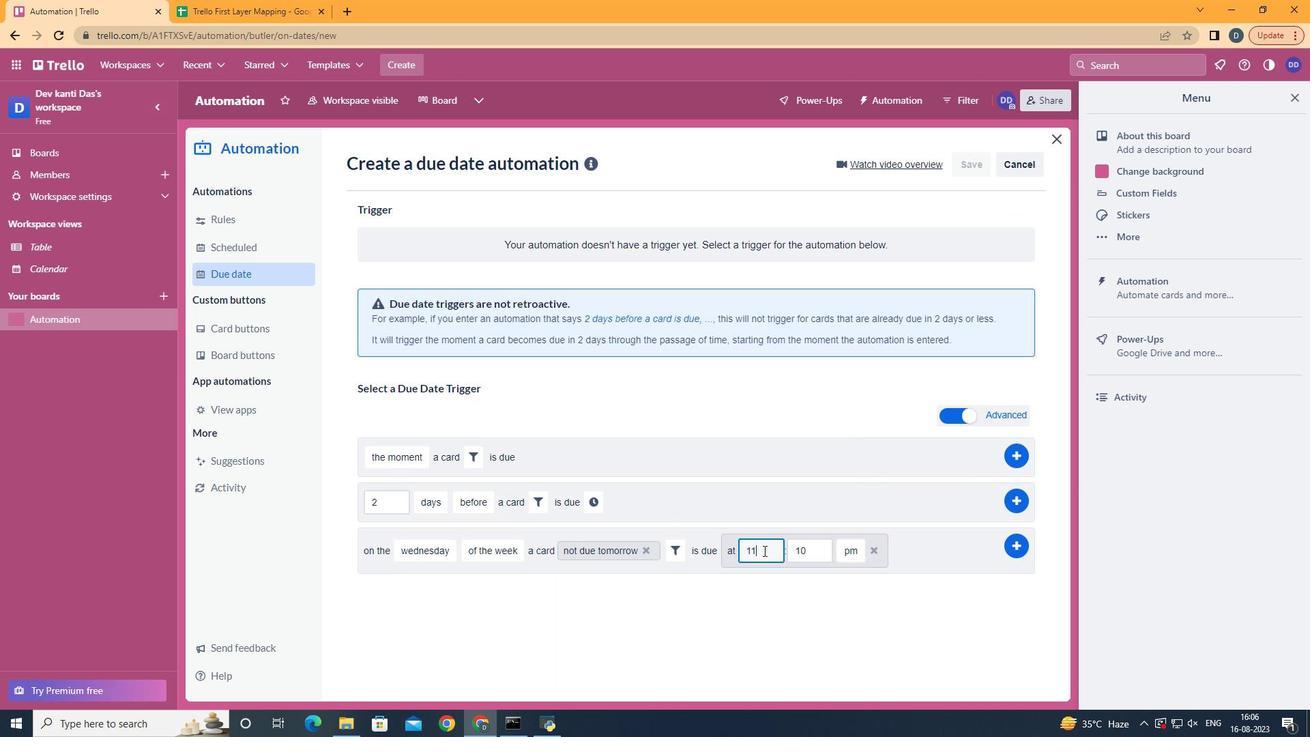 
Action: Mouse moved to (795, 519)
Screenshot: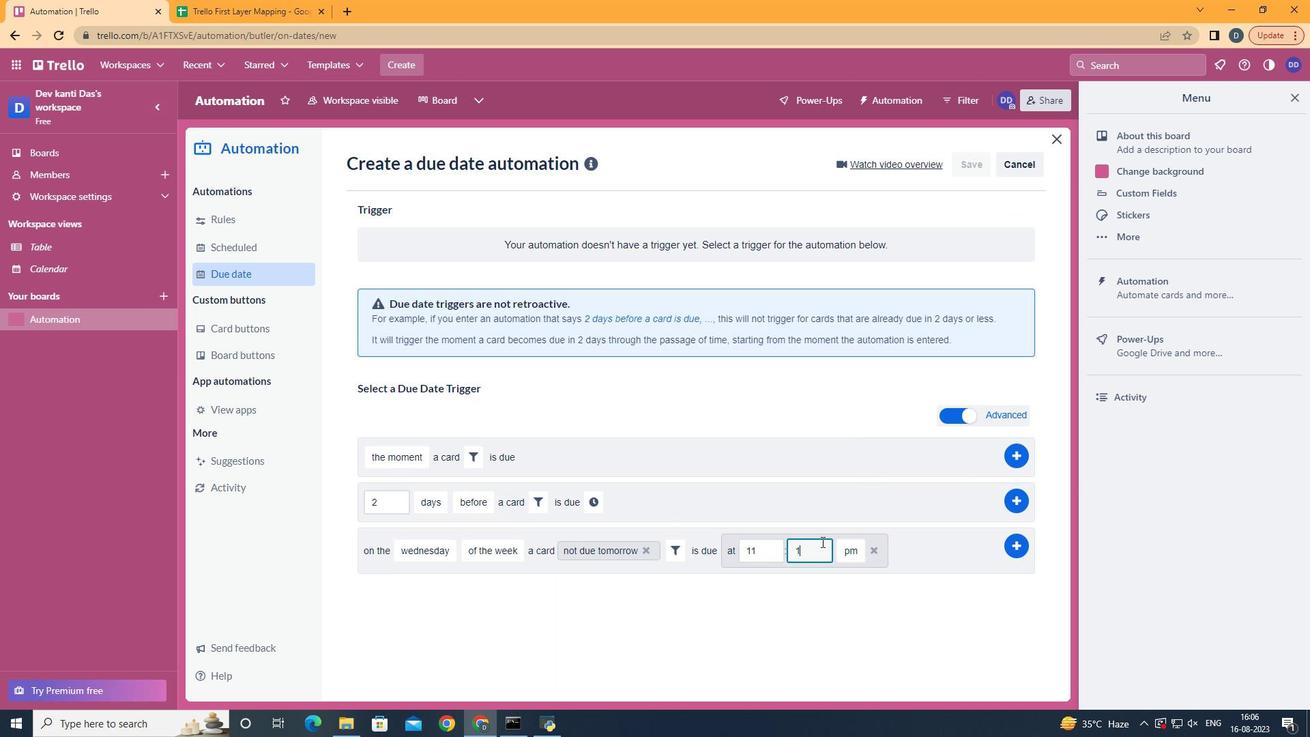 
Action: Mouse pressed left at (795, 519)
Screenshot: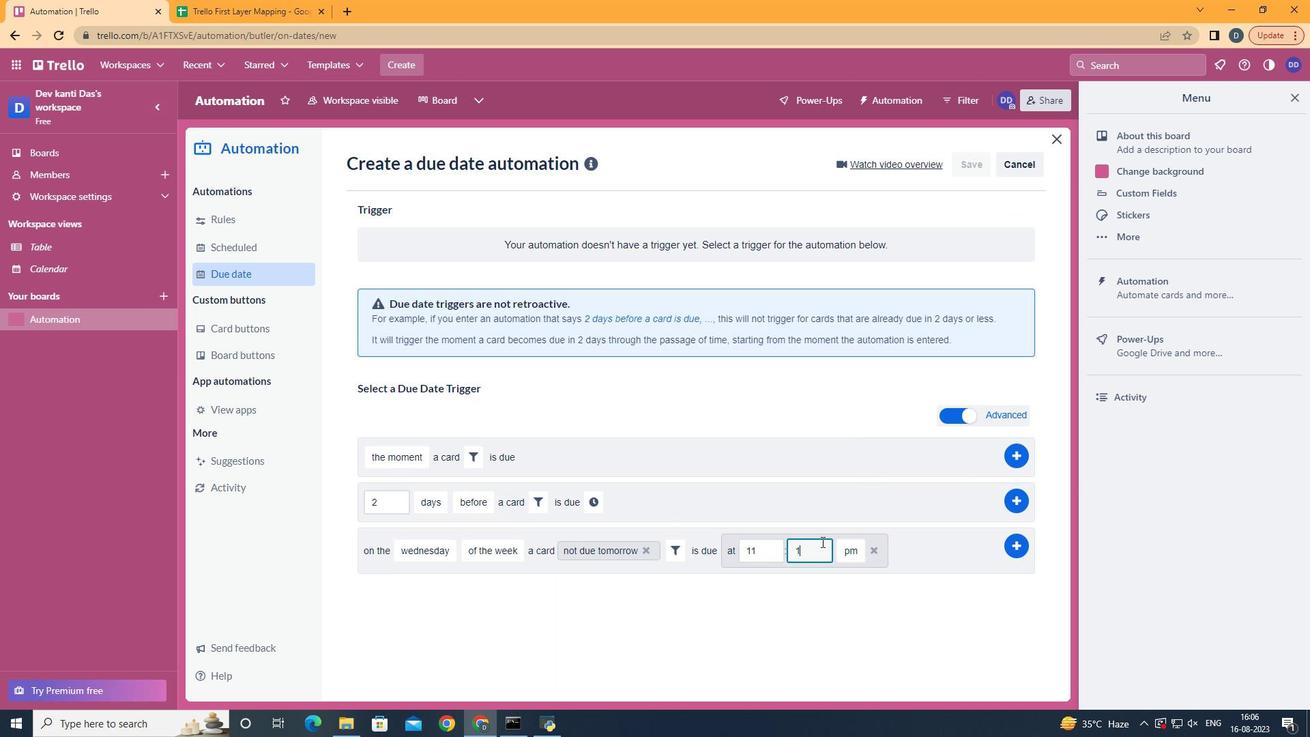 
Action: Key pressed <Key.backspace><Key.backspace>00
Screenshot: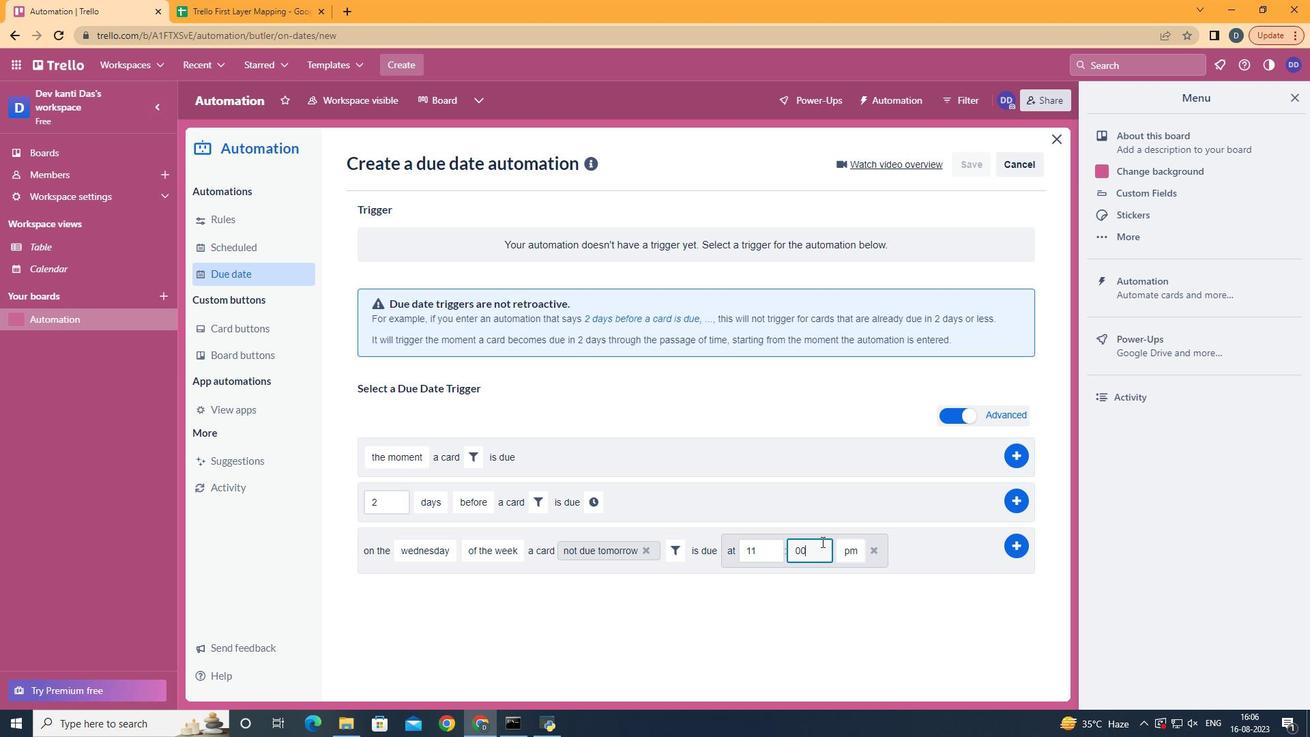 
Action: Mouse moved to (825, 539)
Screenshot: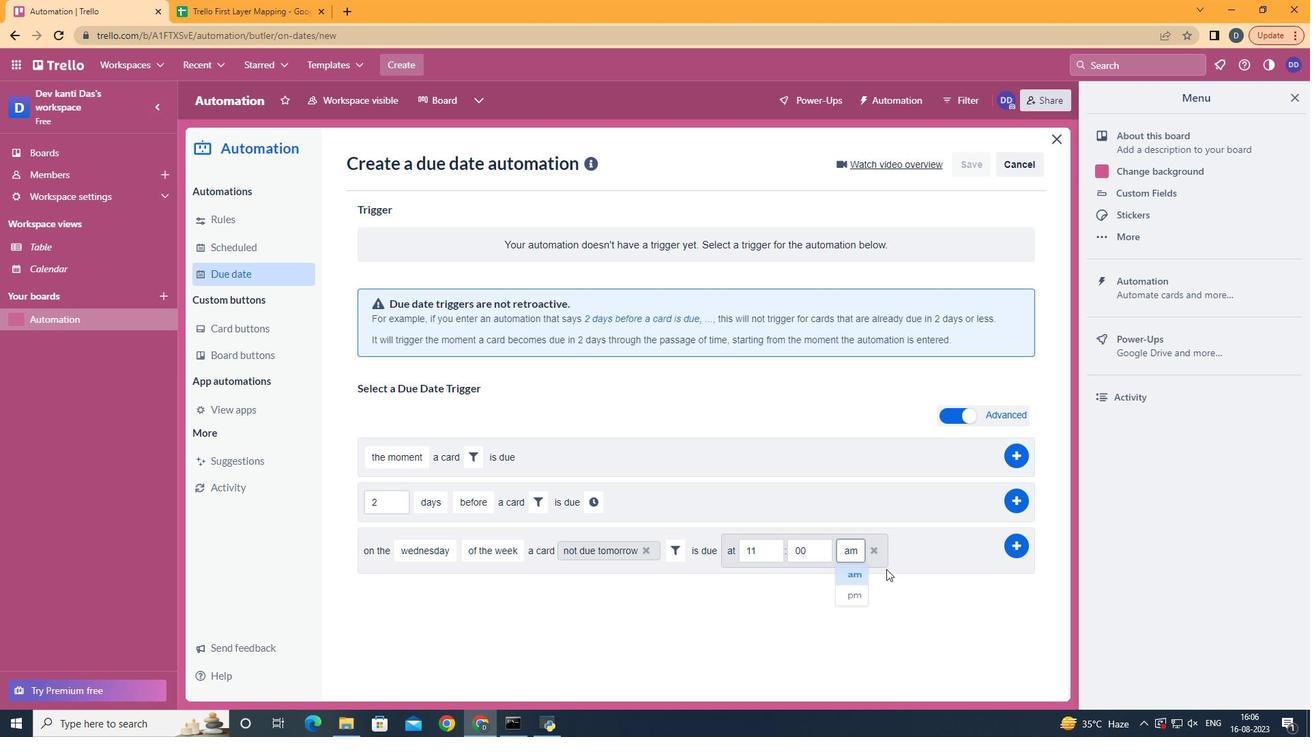 
Action: Mouse pressed left at (825, 539)
Screenshot: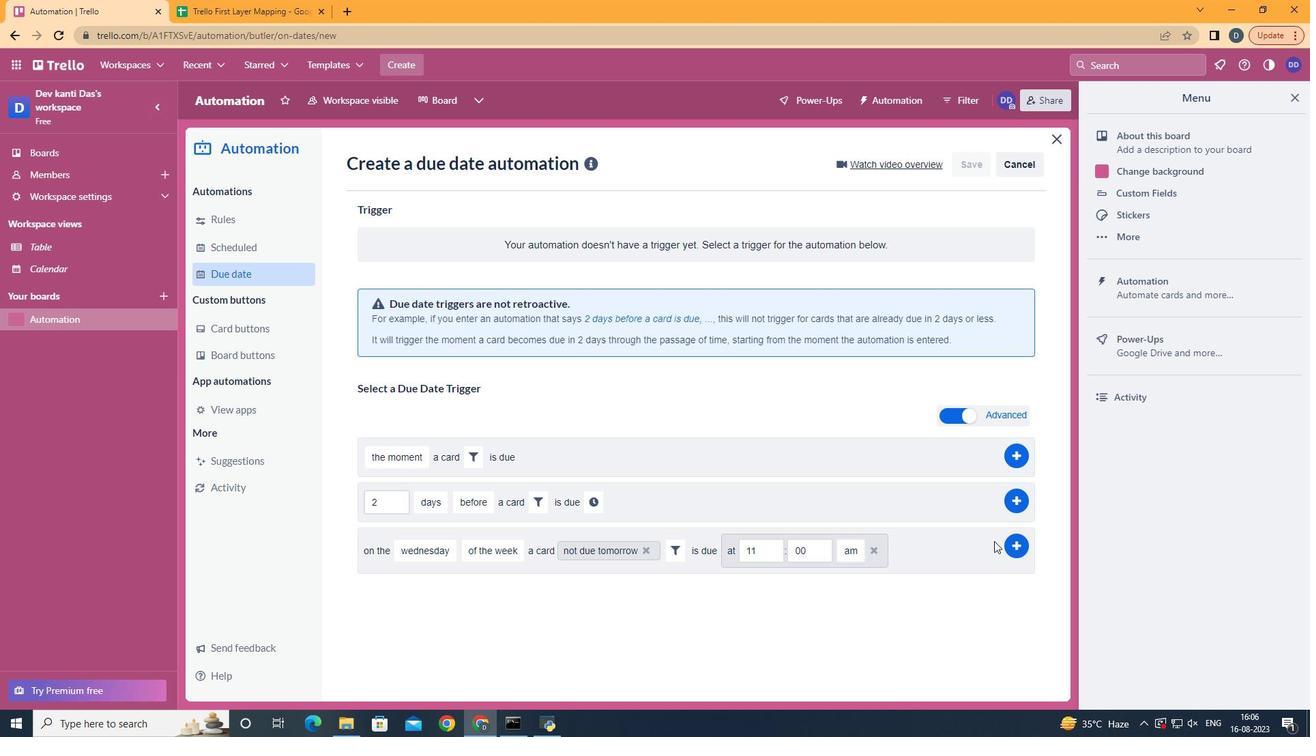 
Action: Mouse moved to (975, 522)
Screenshot: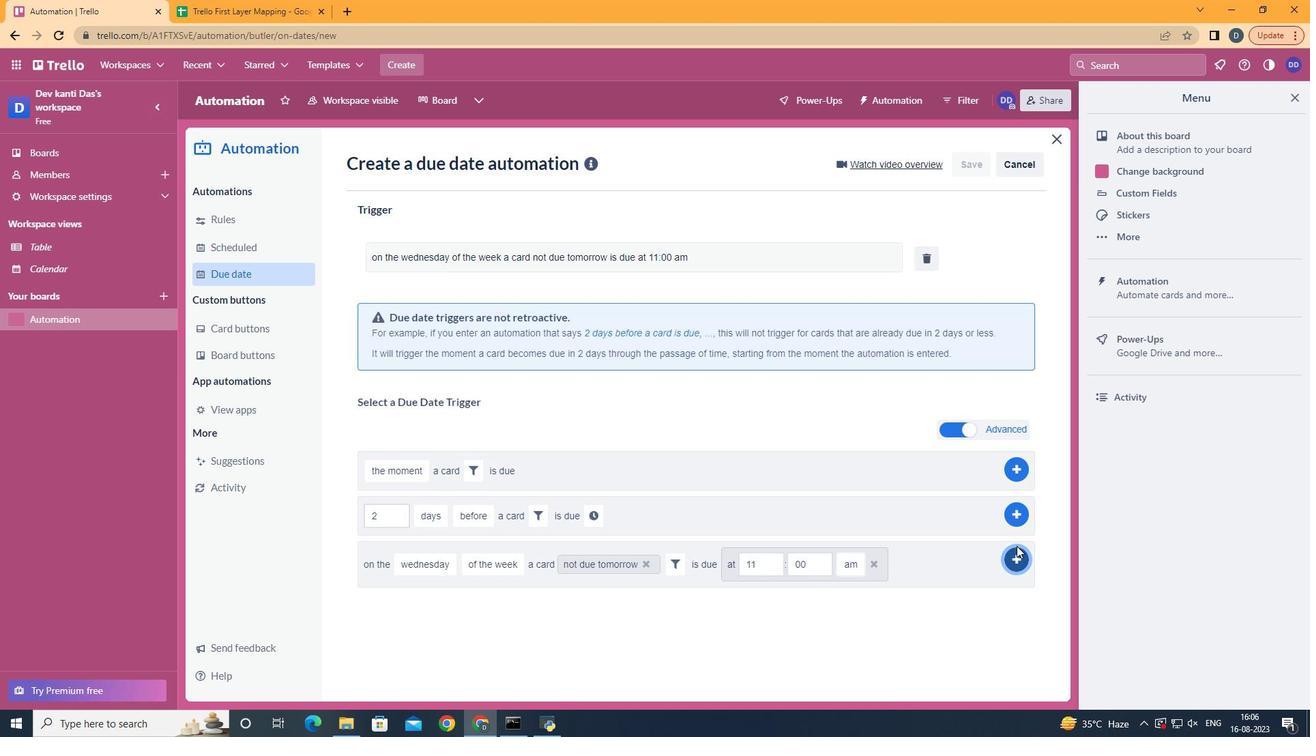 
Action: Mouse pressed left at (975, 522)
Screenshot: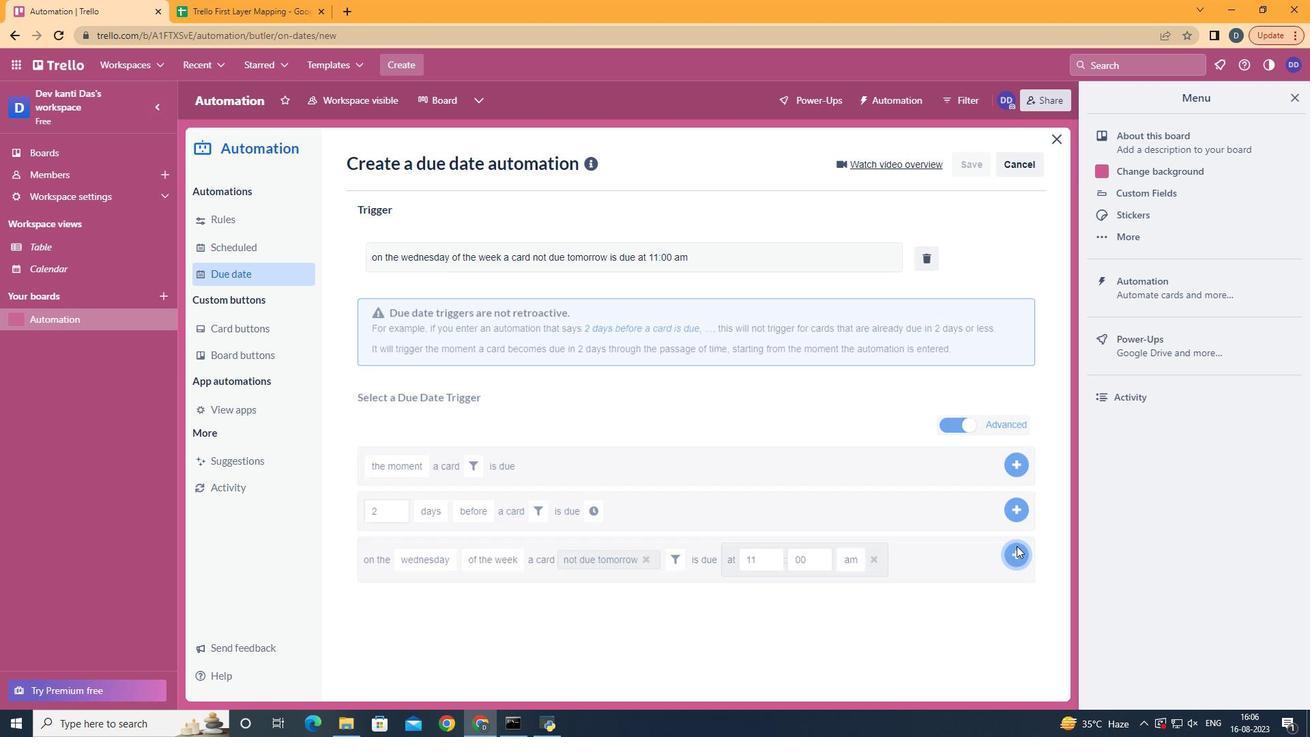 
